 Task: Select Retail. Add to cart, from Party City_x000D_
 for 3553 Washington Street, Alice, Texas 78332, Cell Number 361-396-6470, following items : Foil Fringe Doorway Curtain Red_x000D_
 - 1, Graduation 3-Tier Cupcake Stand Black Gold & Silver_x000D_
 - 2, Uninflated Latex Balloons 12 Pink Pearl (15 ct)_x000D_
 - 1, Congrats Grad Cardstock Cutouts Multicolor (12 ct)_x000D_
 - 3, Crayola Gummies Candy Variety Pack (22 ct)_x000D_
 - 1
Action: Mouse moved to (656, 122)
Screenshot: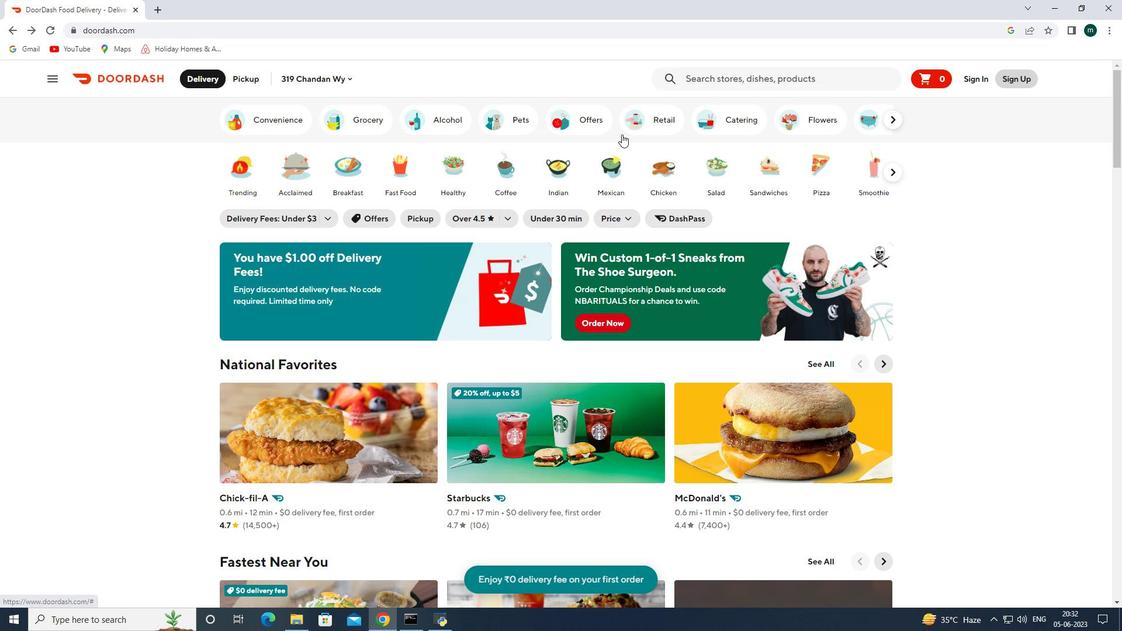 
Action: Mouse pressed left at (656, 122)
Screenshot: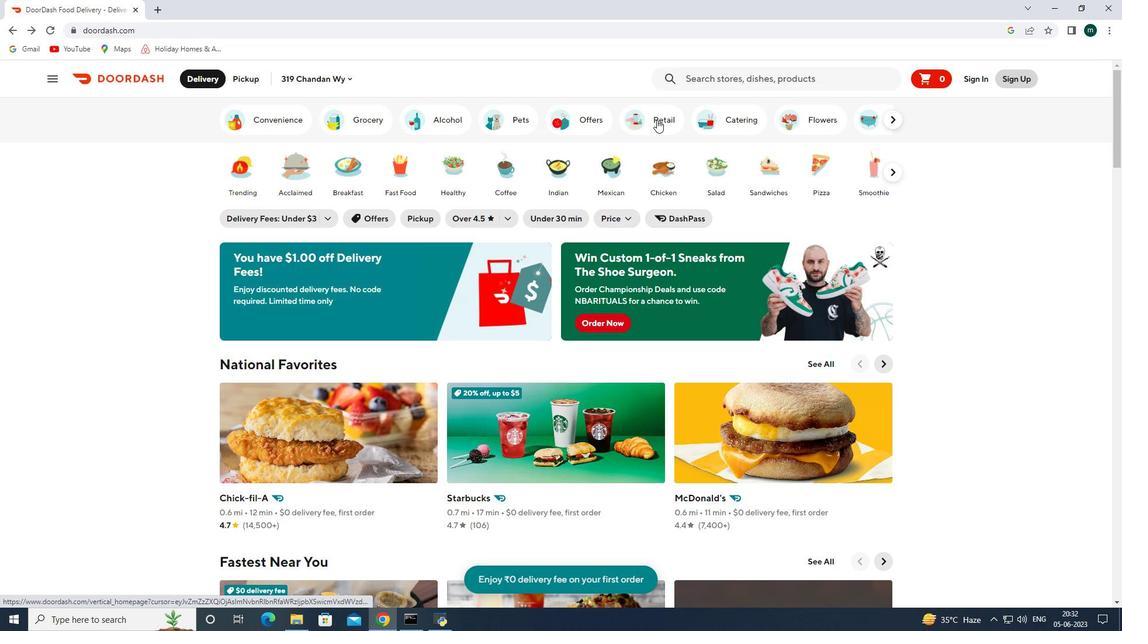 
Action: Mouse moved to (641, 127)
Screenshot: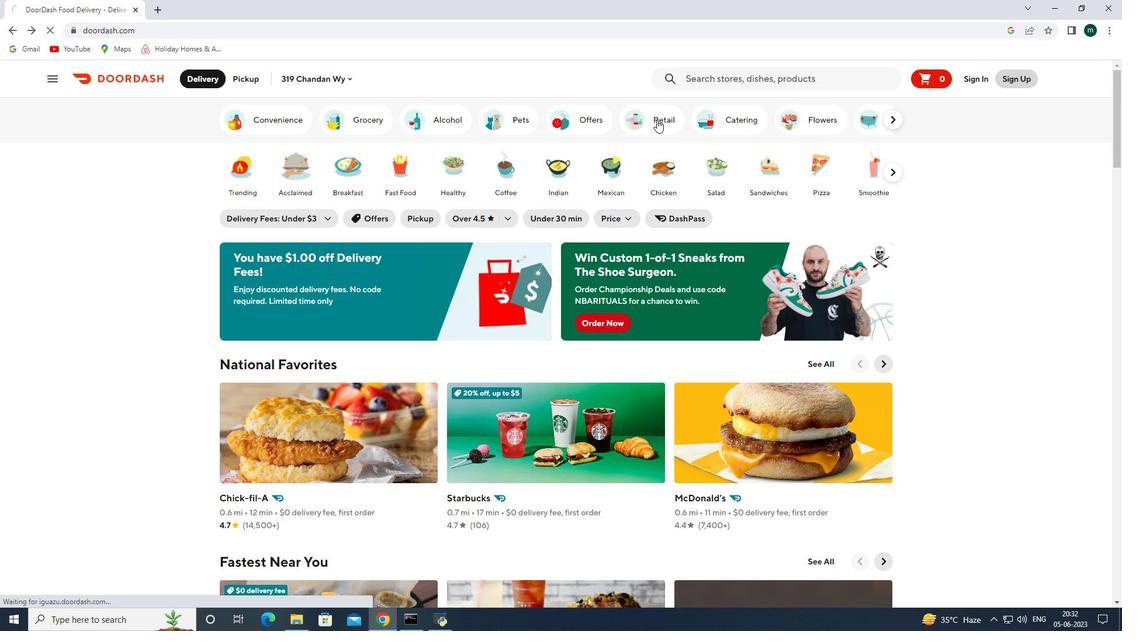
Action: Mouse scrolled (641, 127) with delta (0, 0)
Screenshot: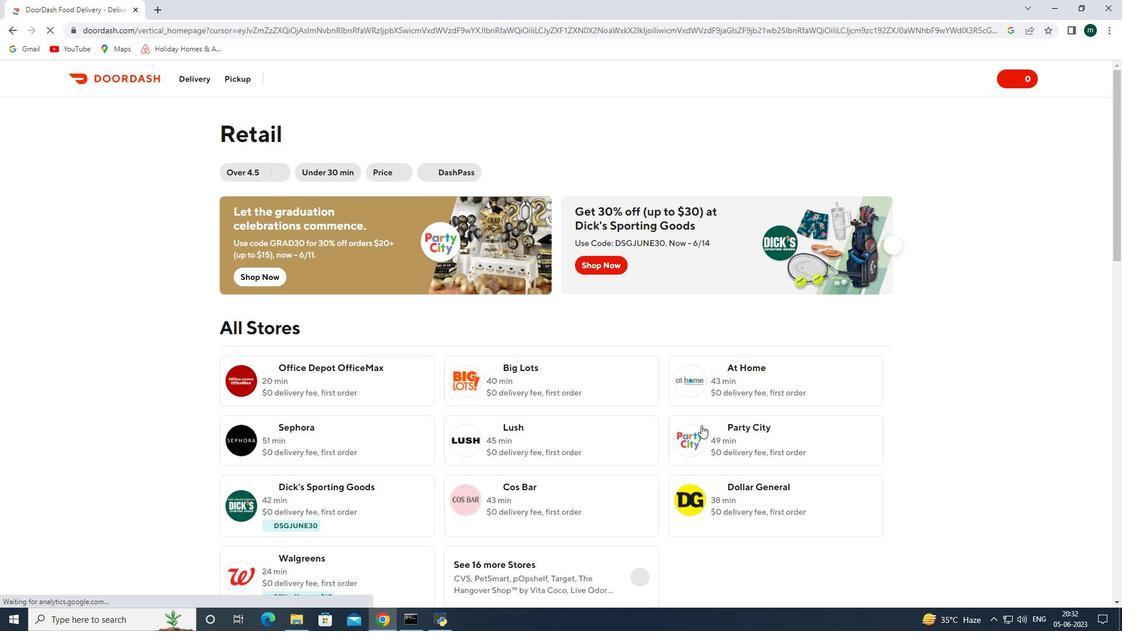 
Action: Mouse moved to (599, 285)
Screenshot: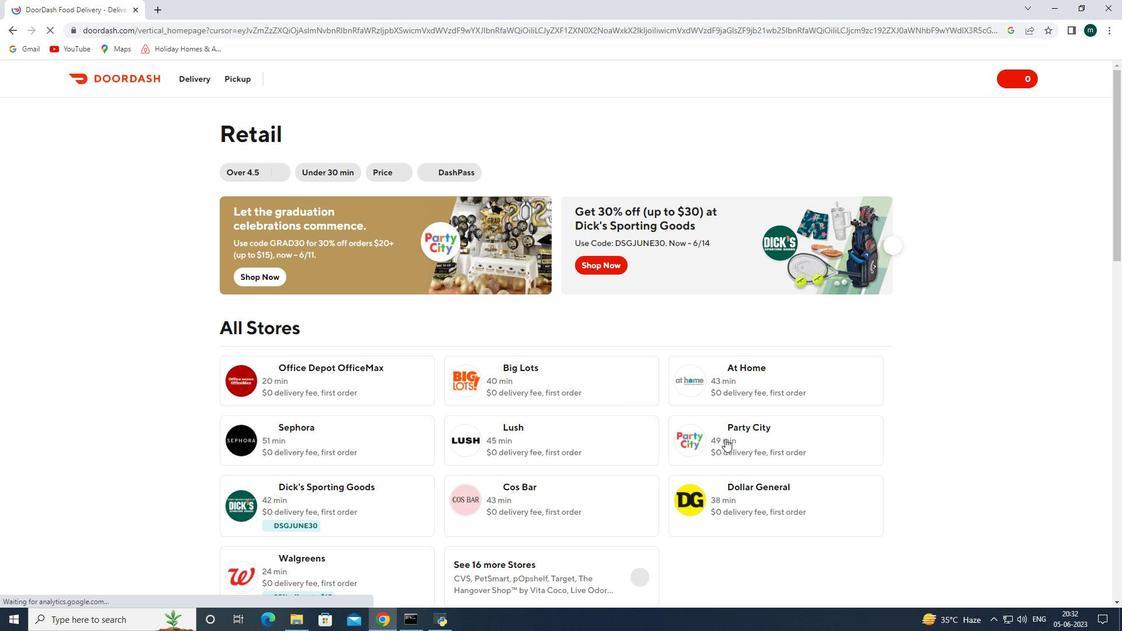 
Action: Mouse scrolled (599, 284) with delta (0, 0)
Screenshot: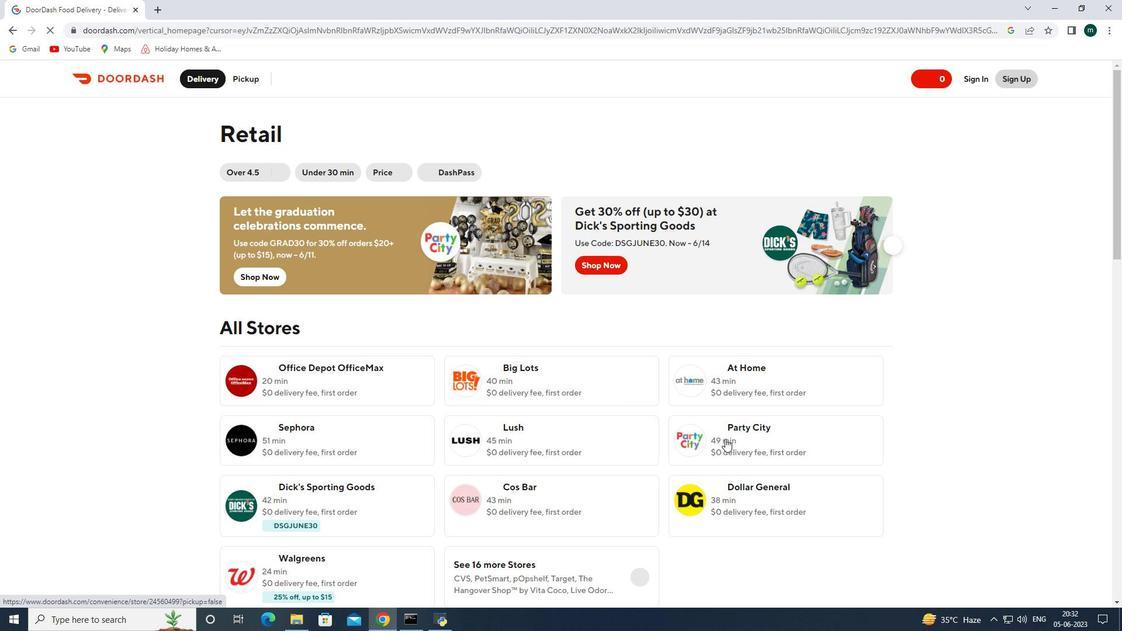 
Action: Mouse moved to (643, 464)
Screenshot: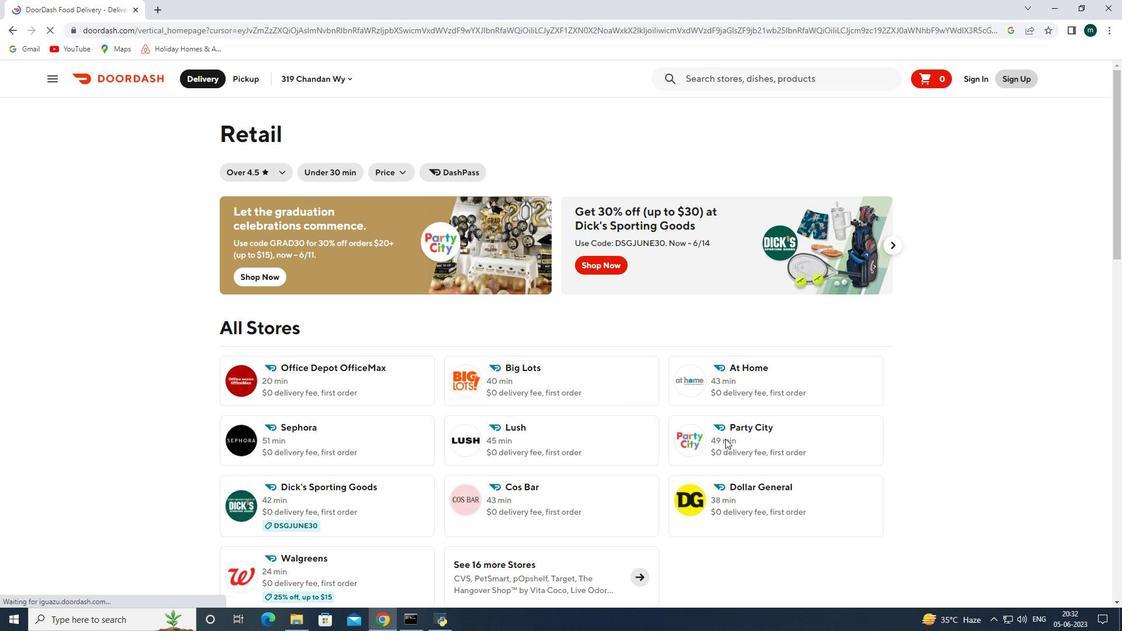 
Action: Mouse pressed left at (643, 464)
Screenshot: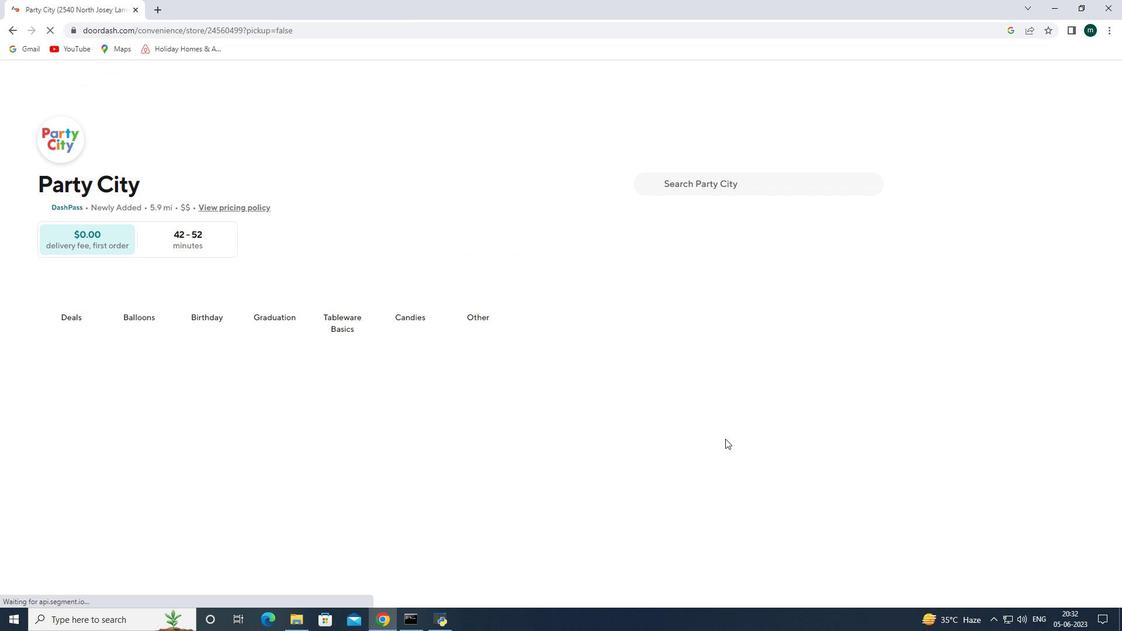 
Action: Mouse moved to (533, 518)
Screenshot: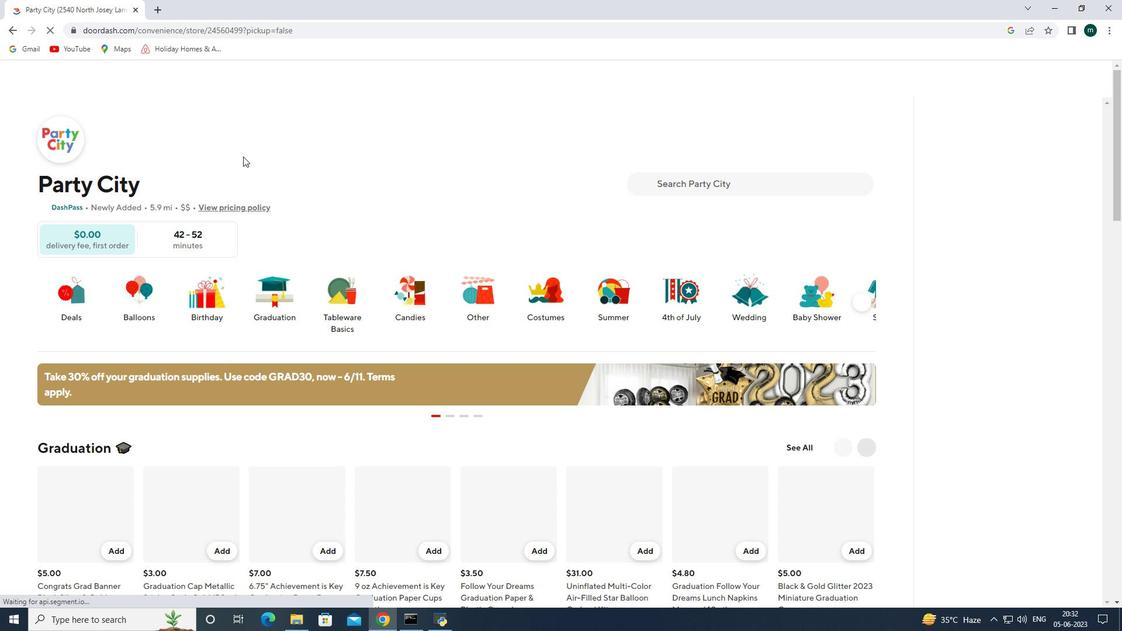 
Action: Mouse pressed left at (533, 518)
Screenshot: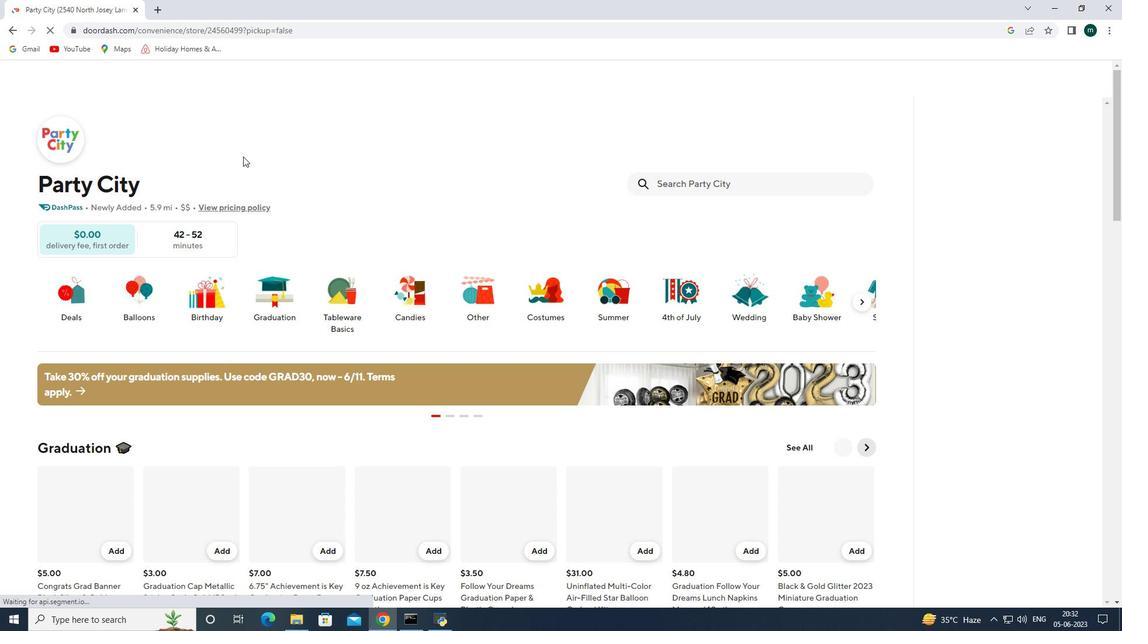 
Action: Mouse moved to (223, 81)
Screenshot: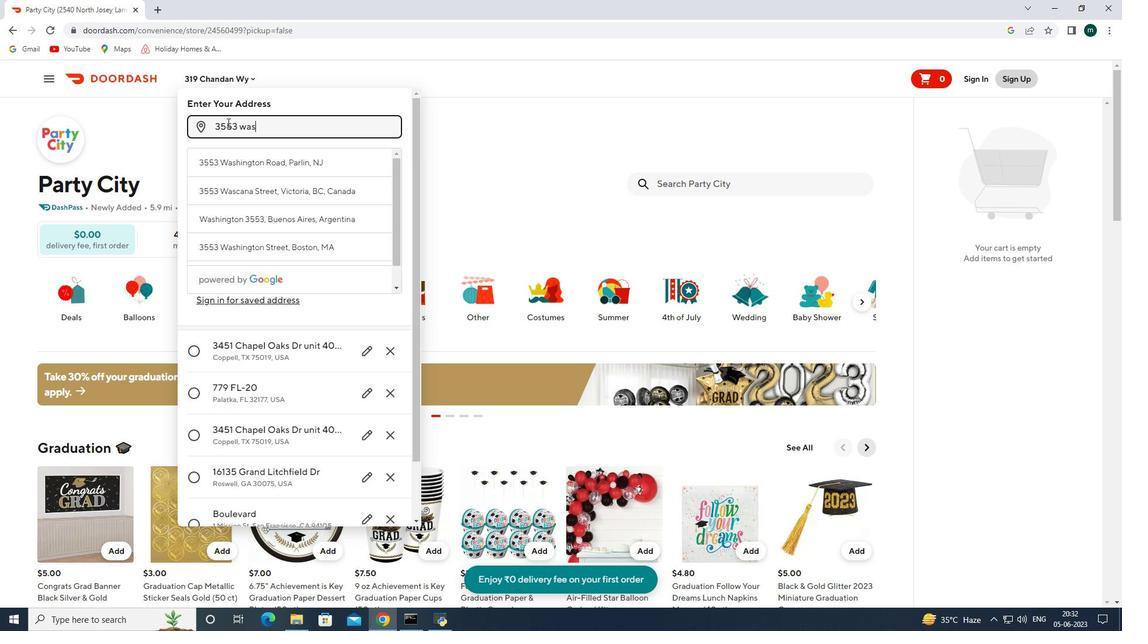 
Action: Mouse pressed left at (223, 81)
Screenshot: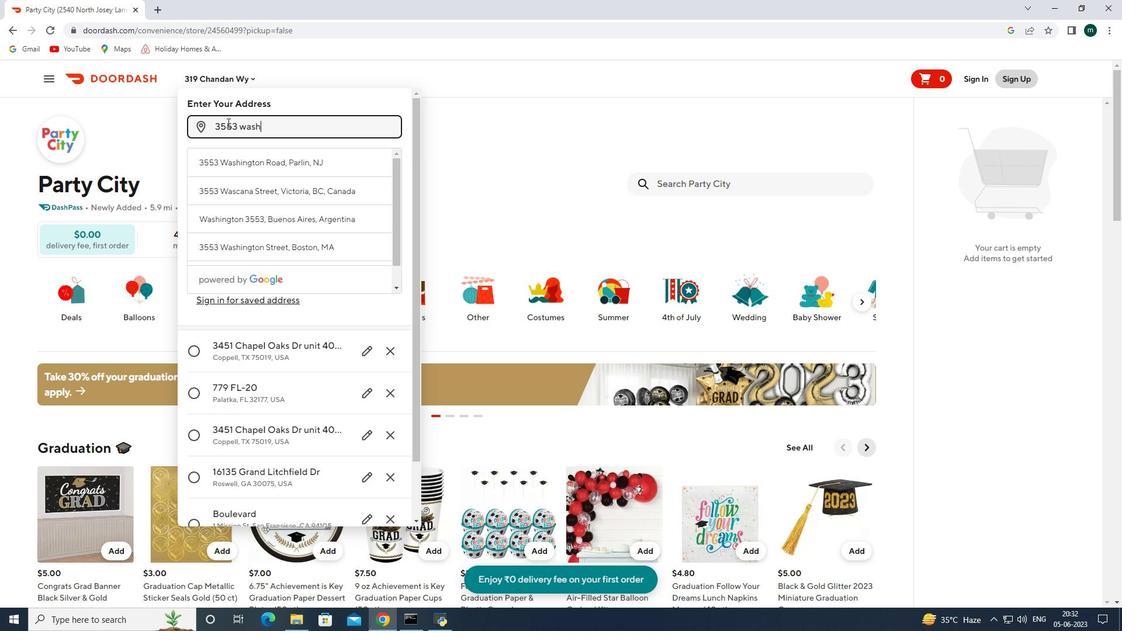 
Action: Mouse moved to (233, 124)
Screenshot: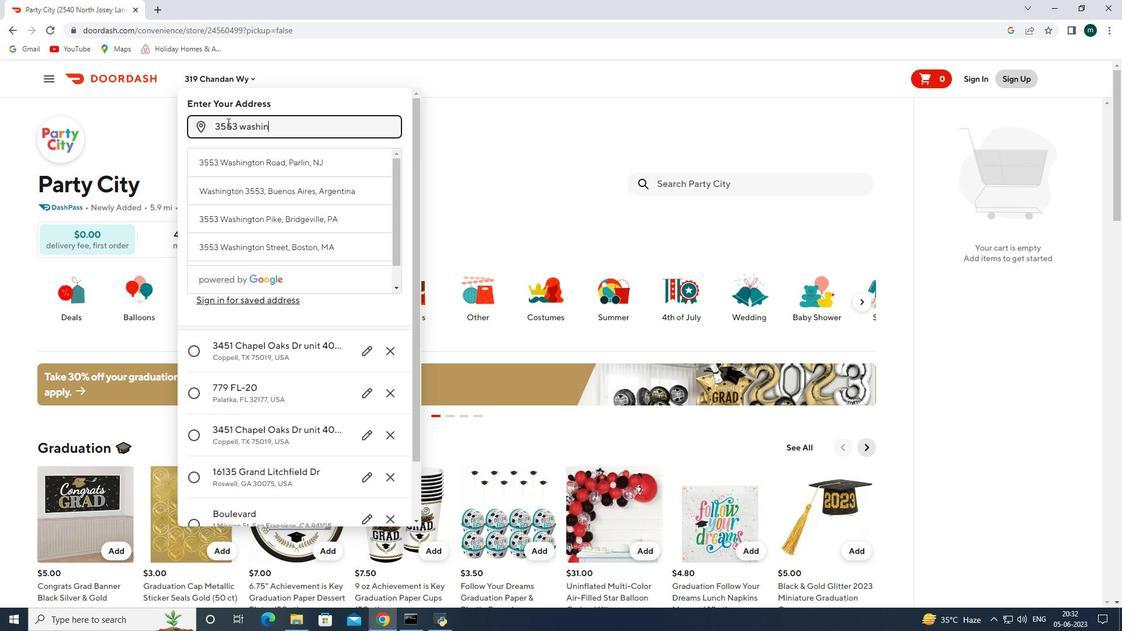 
Action: Mouse pressed left at (233, 124)
Screenshot: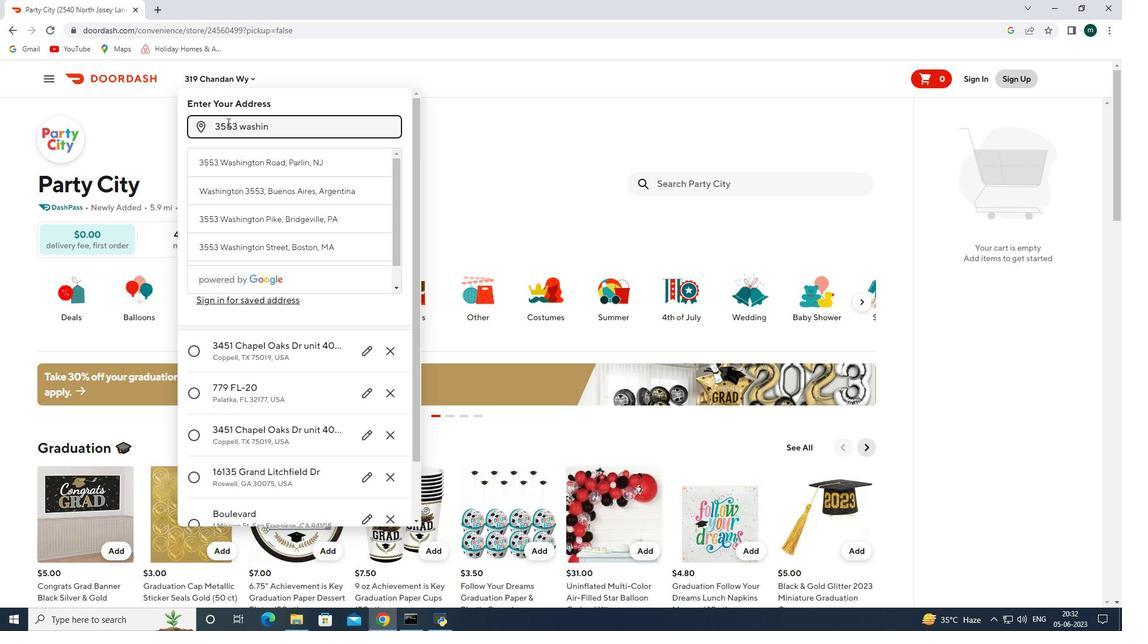 
Action: Key pressed 3553<Key.space>washington<Key.space>street<Key.space>alice<Key.space>texas<Key.space>78332<Key.enter>
Screenshot: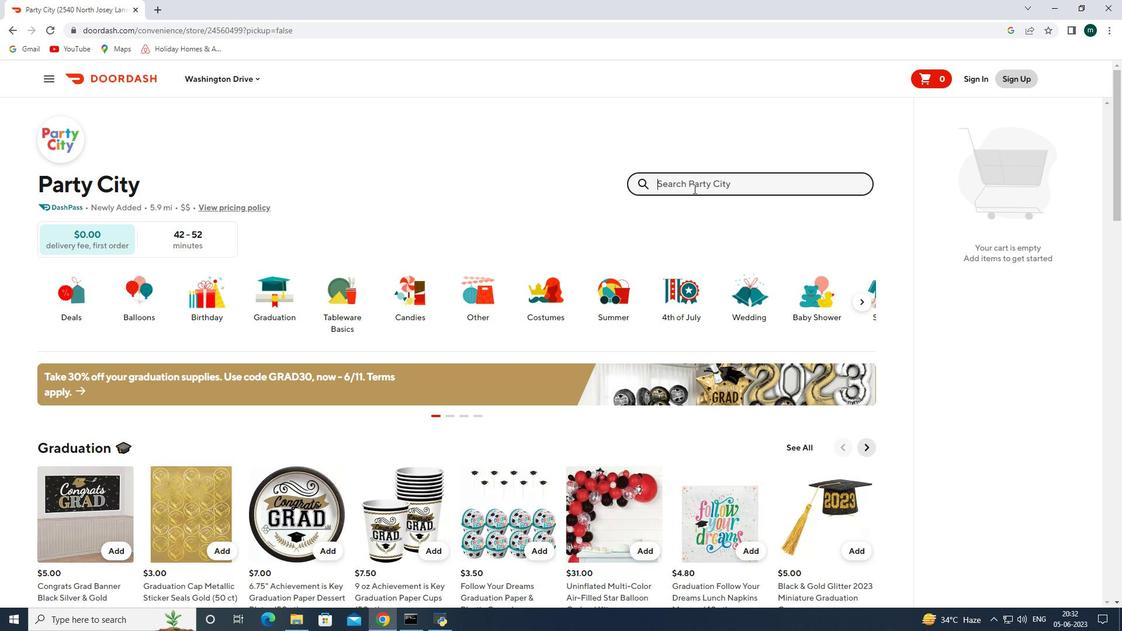 
Action: Mouse moved to (325, 462)
Screenshot: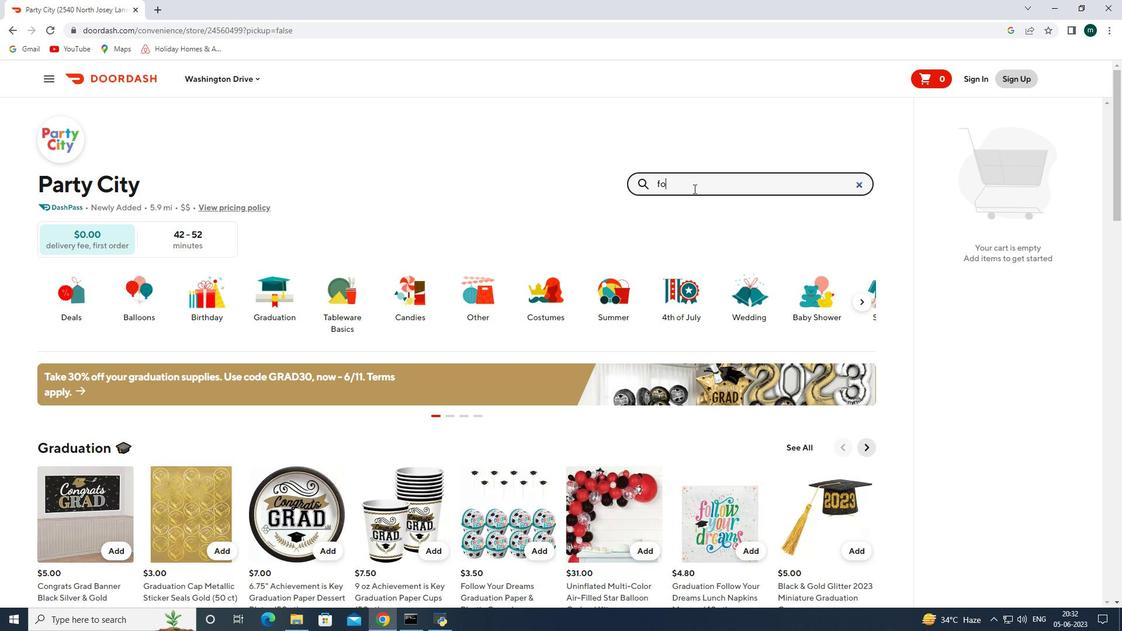 
Action: Mouse scrolled (325, 461) with delta (0, 0)
Screenshot: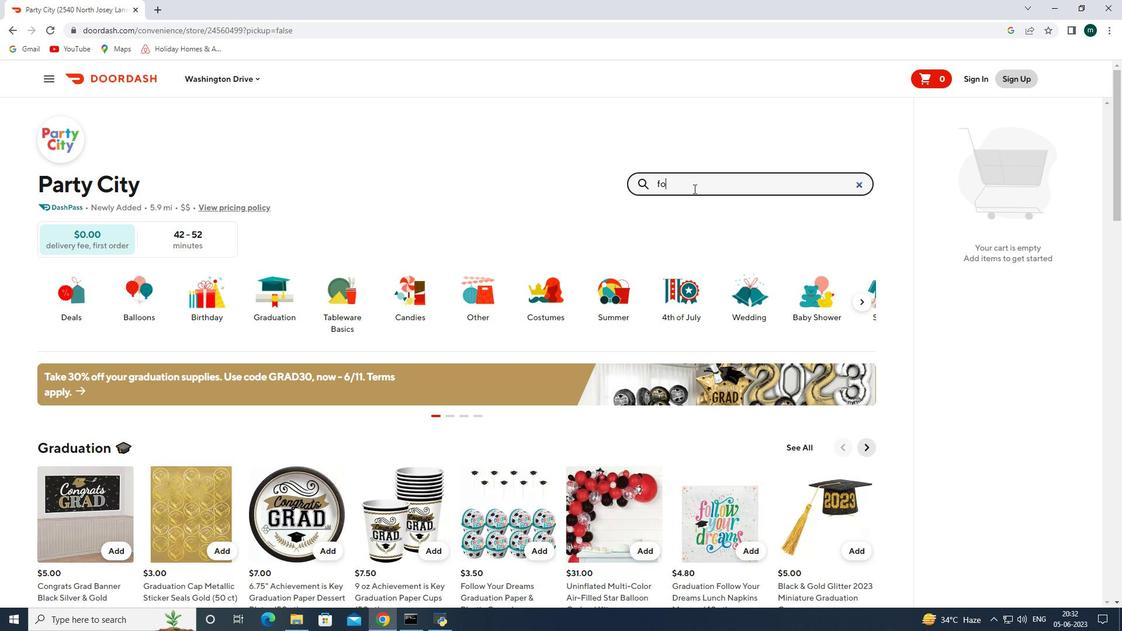 
Action: Mouse scrolled (325, 461) with delta (0, 0)
Screenshot: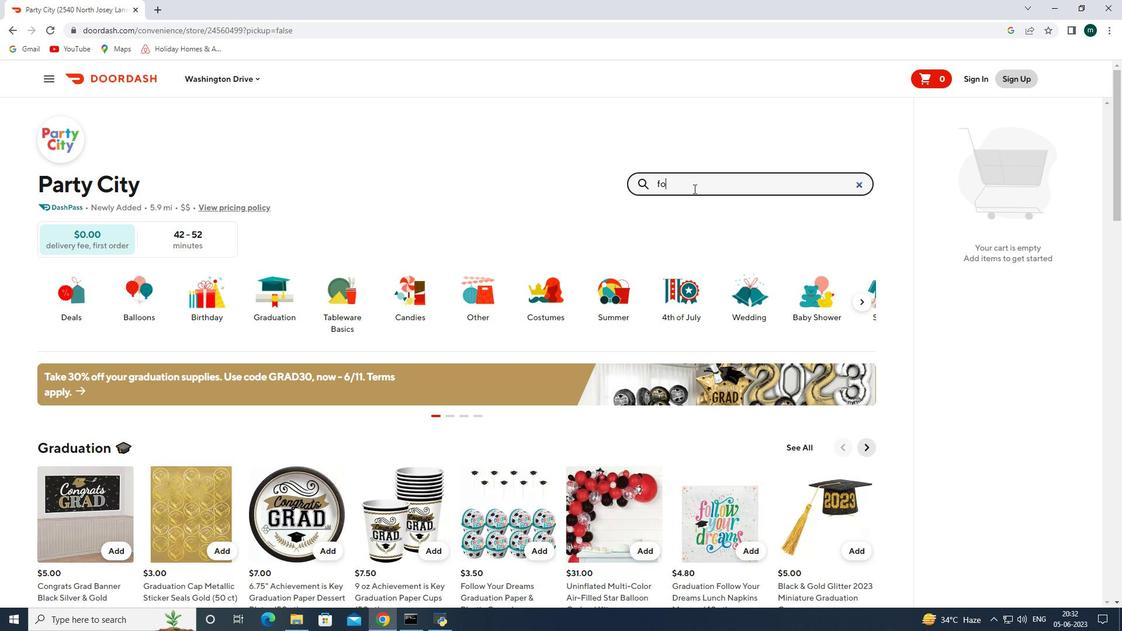 
Action: Mouse moved to (337, 495)
Screenshot: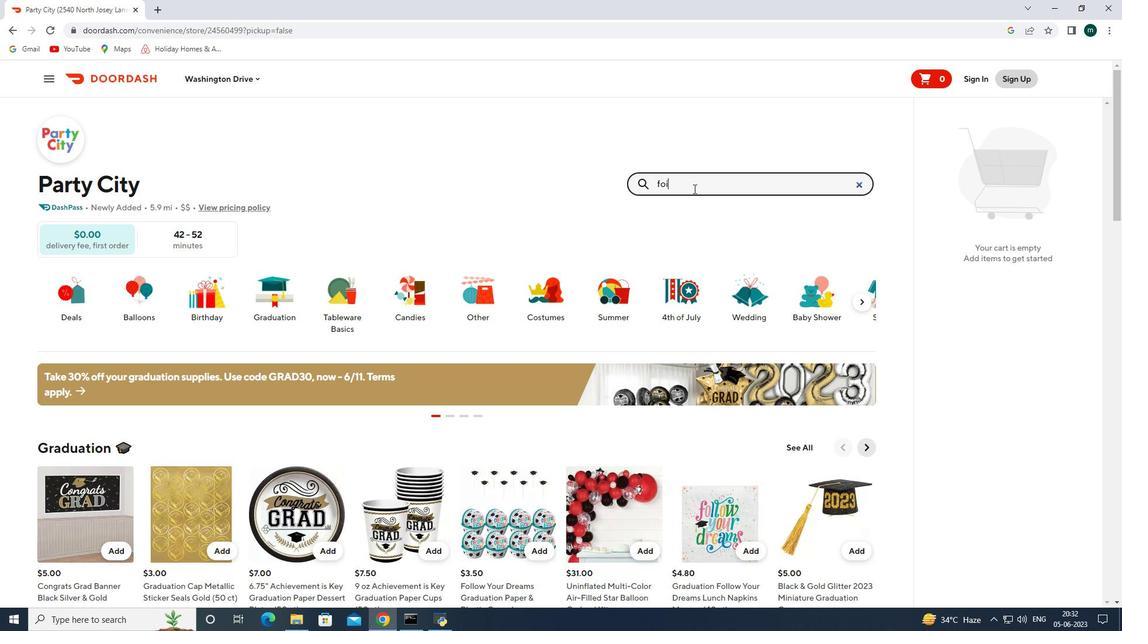 
Action: Mouse pressed left at (337, 495)
Screenshot: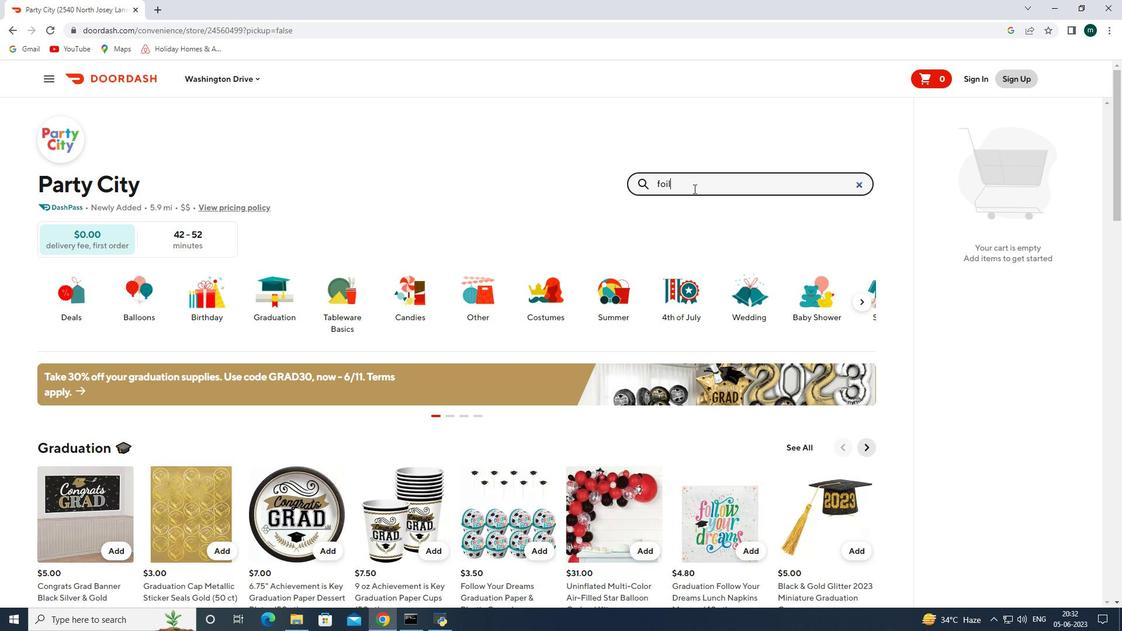 
Action: Mouse moved to (674, 183)
Screenshot: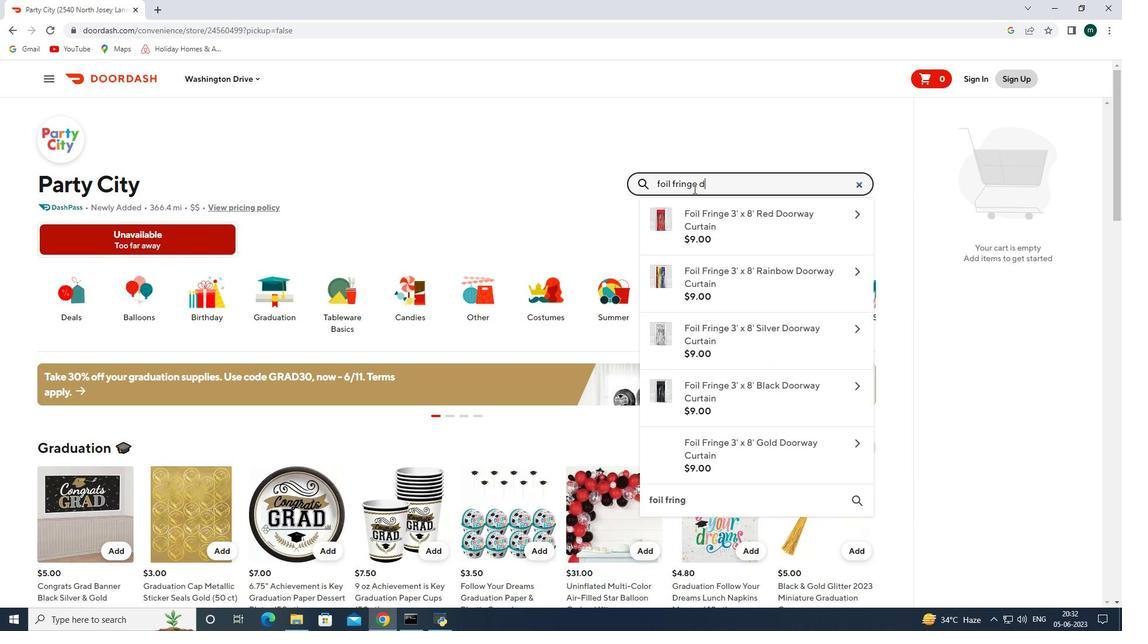 
Action: Mouse pressed left at (674, 183)
Screenshot: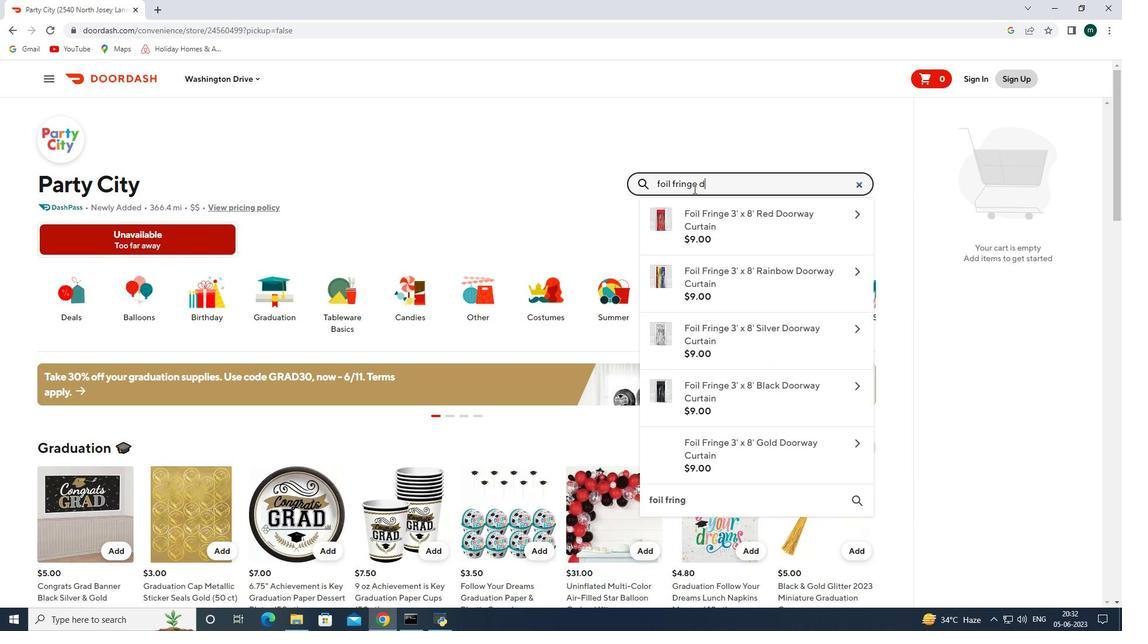 
Action: Key pressed doorway<Key.space><Key.backspace><Key.backspace><Key.backspace><Key.backspace><Key.backspace><Key.backspace><Key.backspace><Key.backspace>foil<Key.space>fringe<Key.space>doorway<Key.space>curtain<Key.space>red<Key.space><Key.enter>
Screenshot: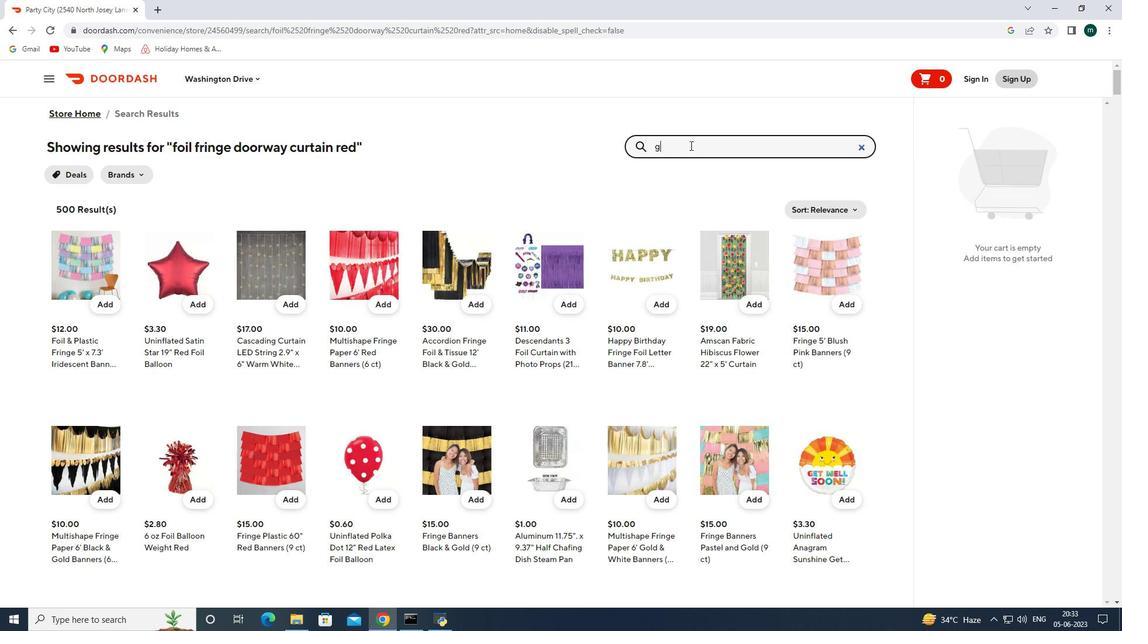 
Action: Mouse moved to (673, 147)
Screenshot: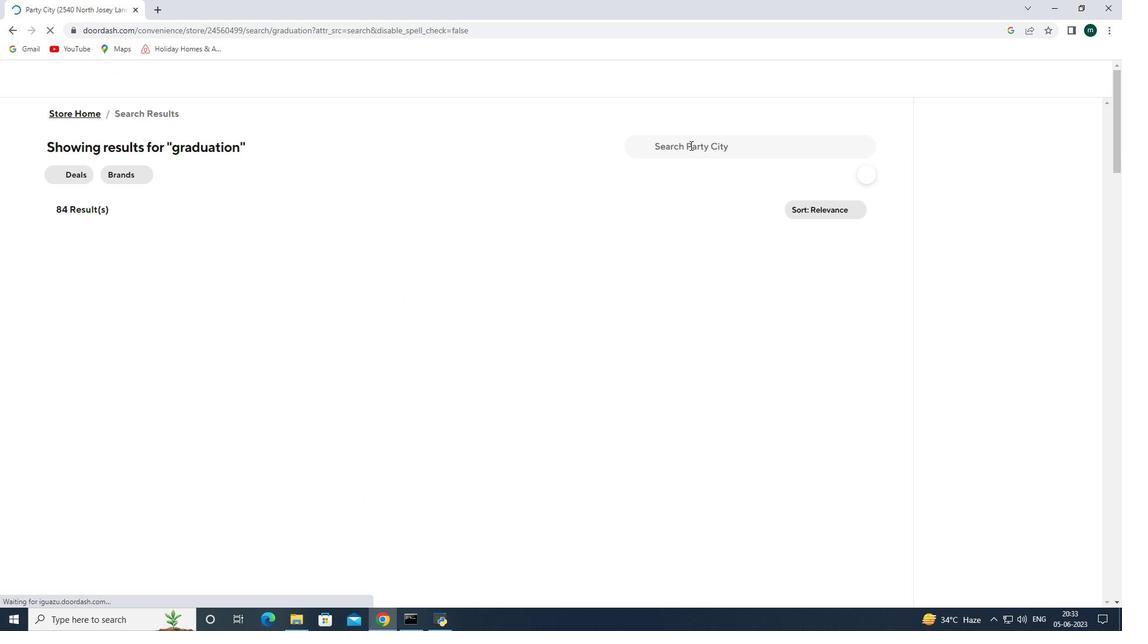 
Action: Mouse pressed left at (673, 147)
Screenshot: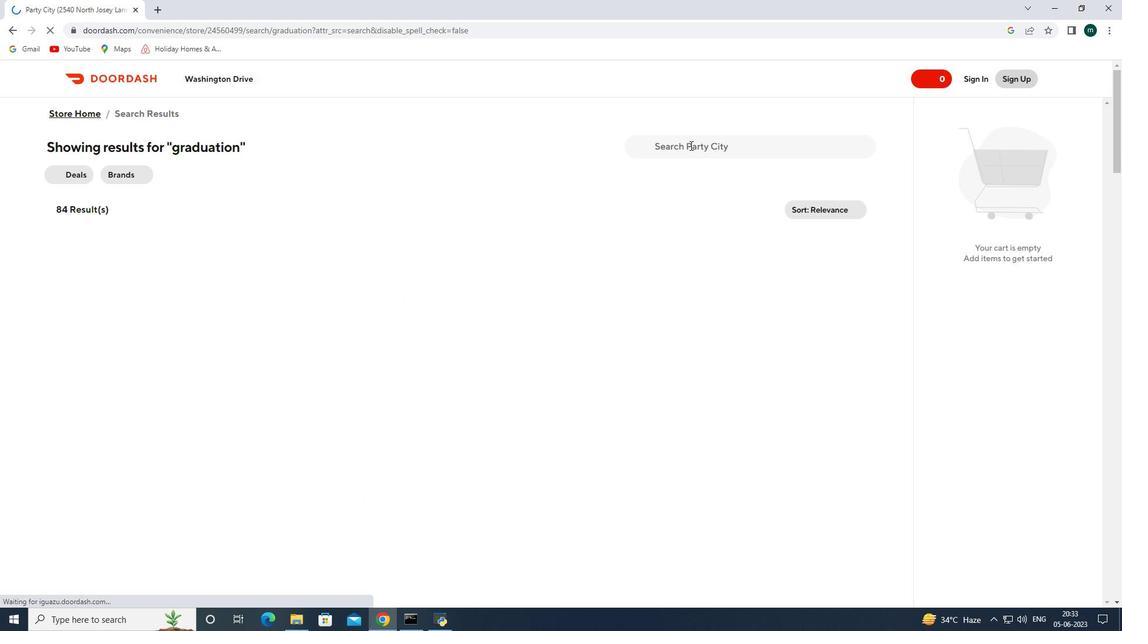 
Action: Key pressed graduaion<Key.enter>
Screenshot: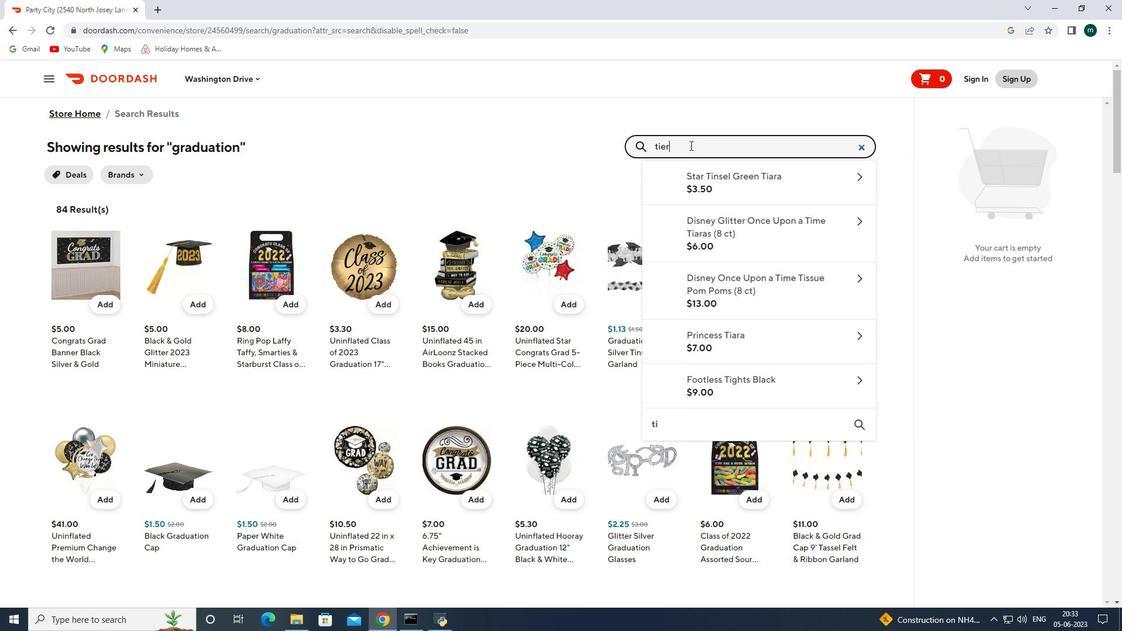 
Action: Mouse pressed left at (673, 147)
Screenshot: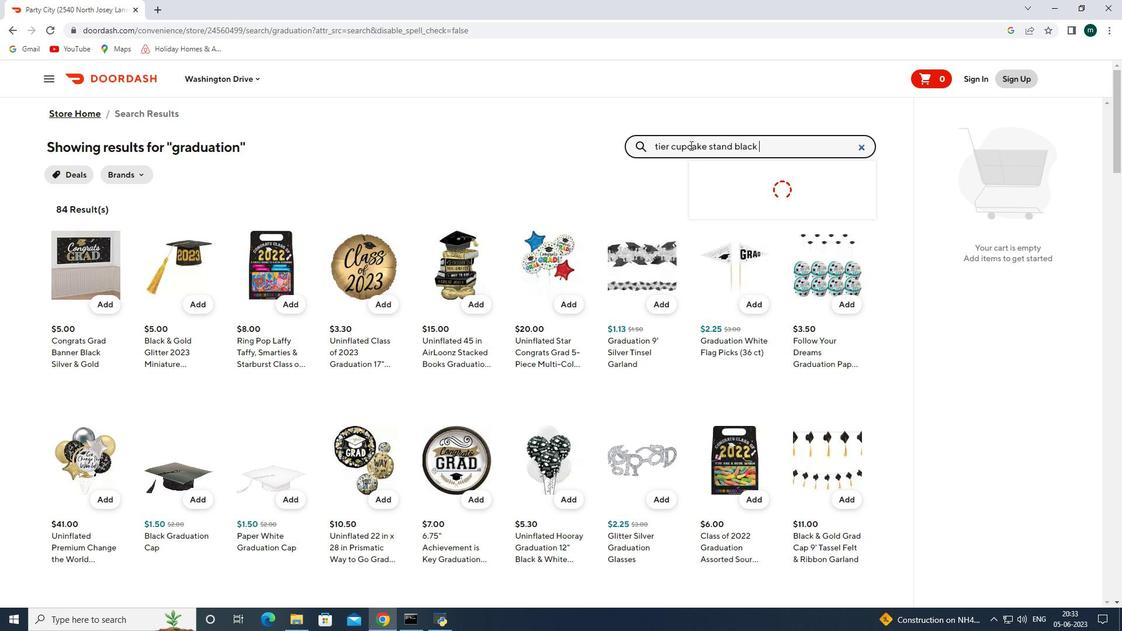 
Action: Key pressed tier<Key.space>cupcake<Key.space>stnd<Key.space>black<Key.space>gd<Key.space>and<Key.space>sliver<Key.enter>
Screenshot: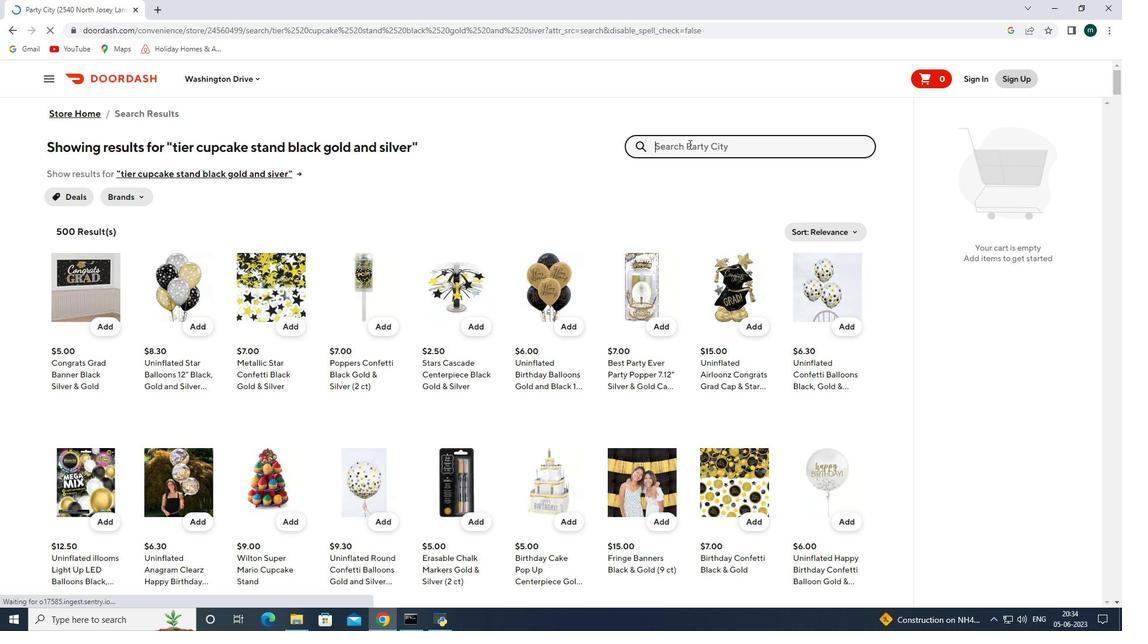 
Action: Mouse moved to (636, 119)
Screenshot: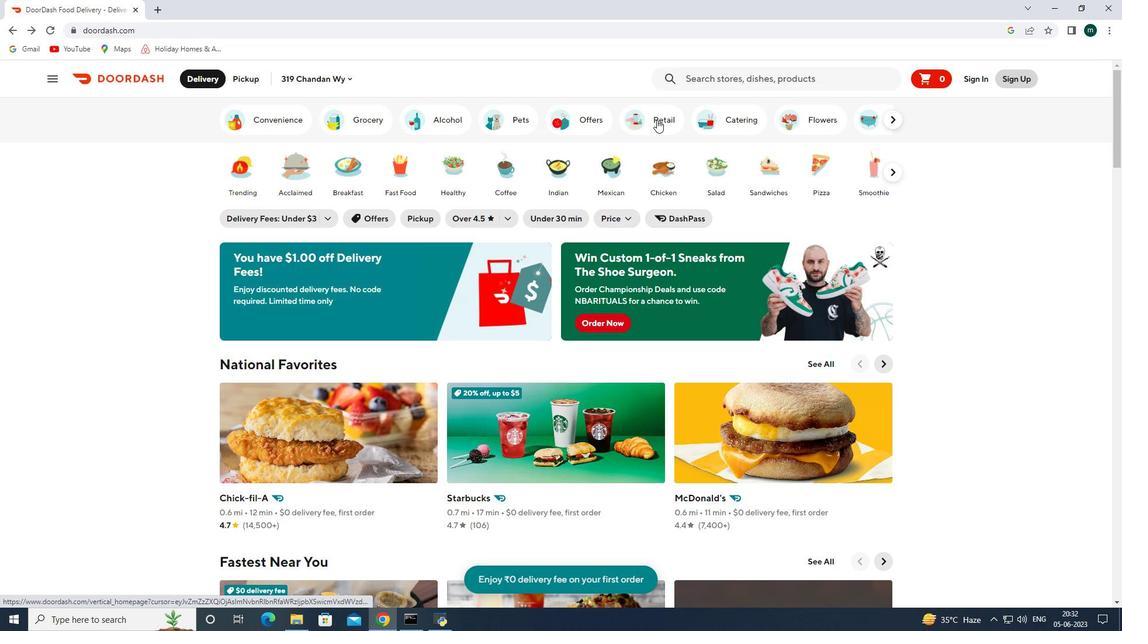 
Action: Mouse pressed left at (636, 119)
Screenshot: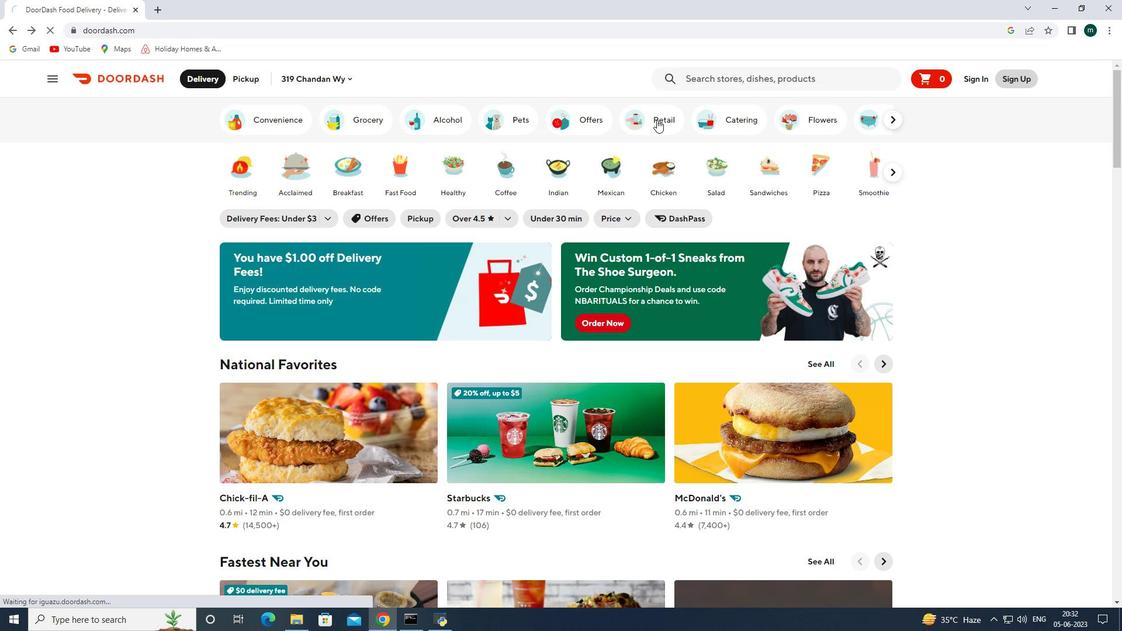 
Action: Mouse moved to (656, 119)
Screenshot: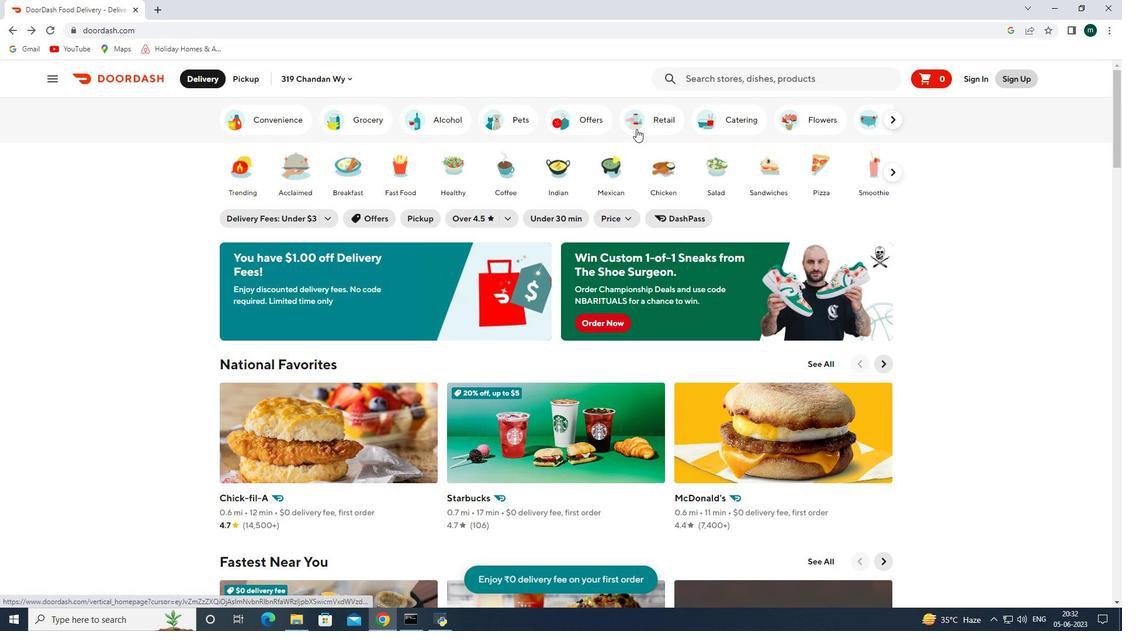 
Action: Mouse pressed left at (656, 119)
Screenshot: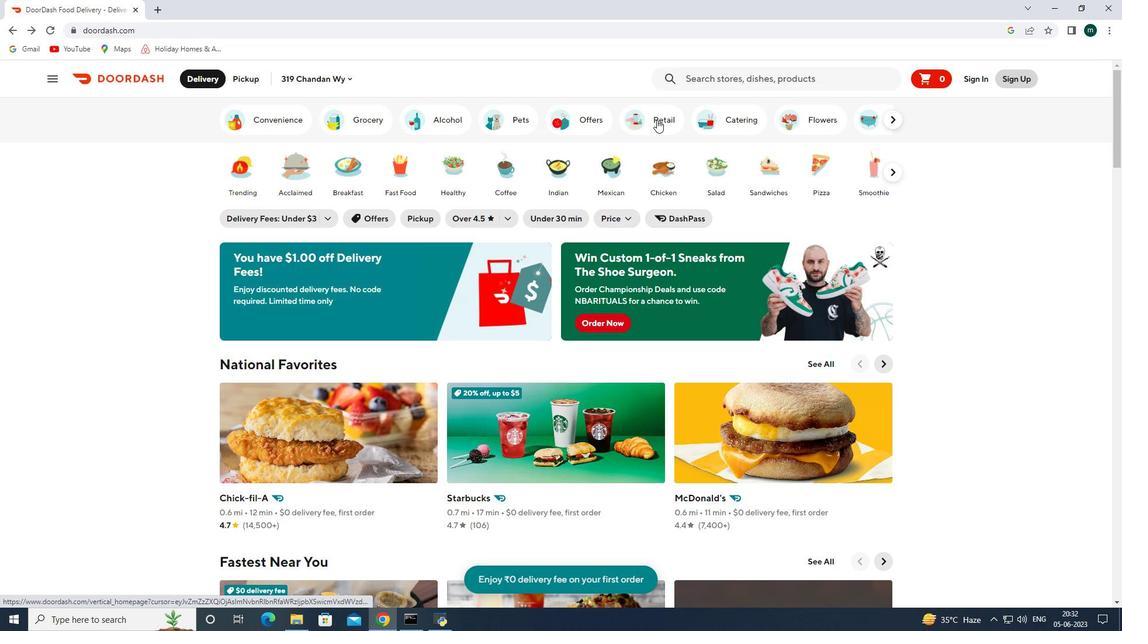 
Action: Mouse moved to (725, 438)
Screenshot: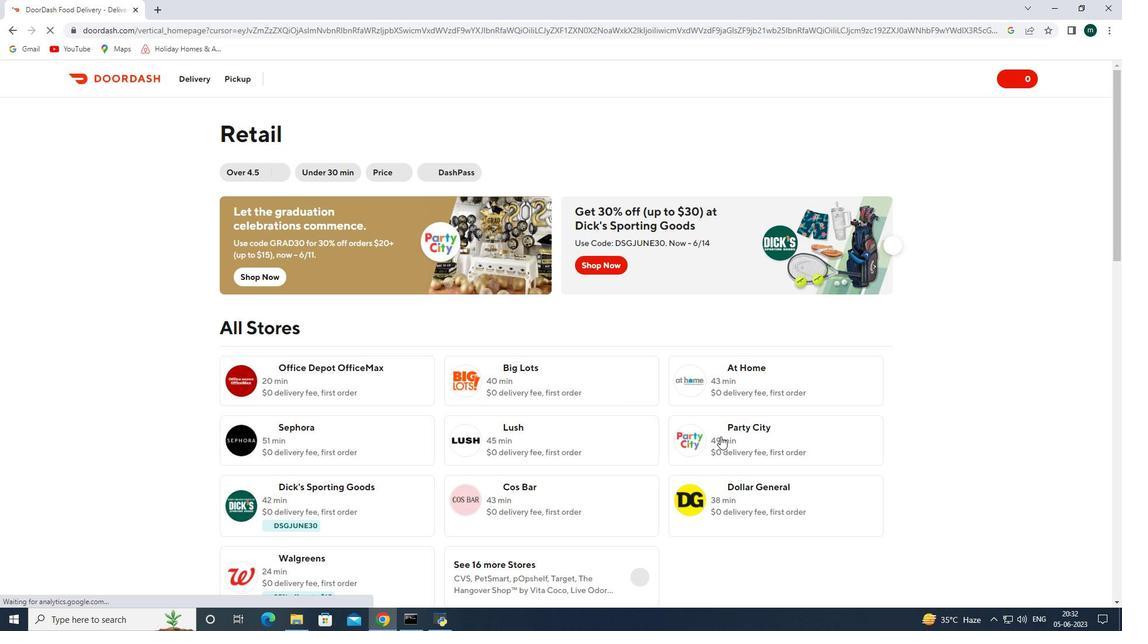 
Action: Mouse pressed left at (725, 438)
Screenshot: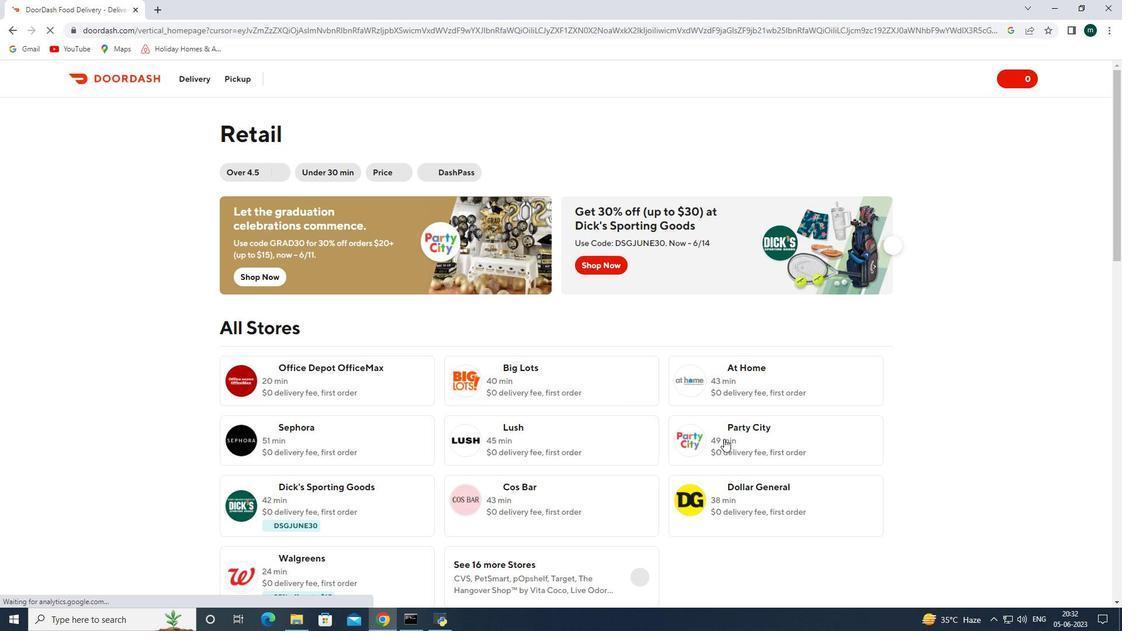 
Action: Mouse moved to (206, 81)
Screenshot: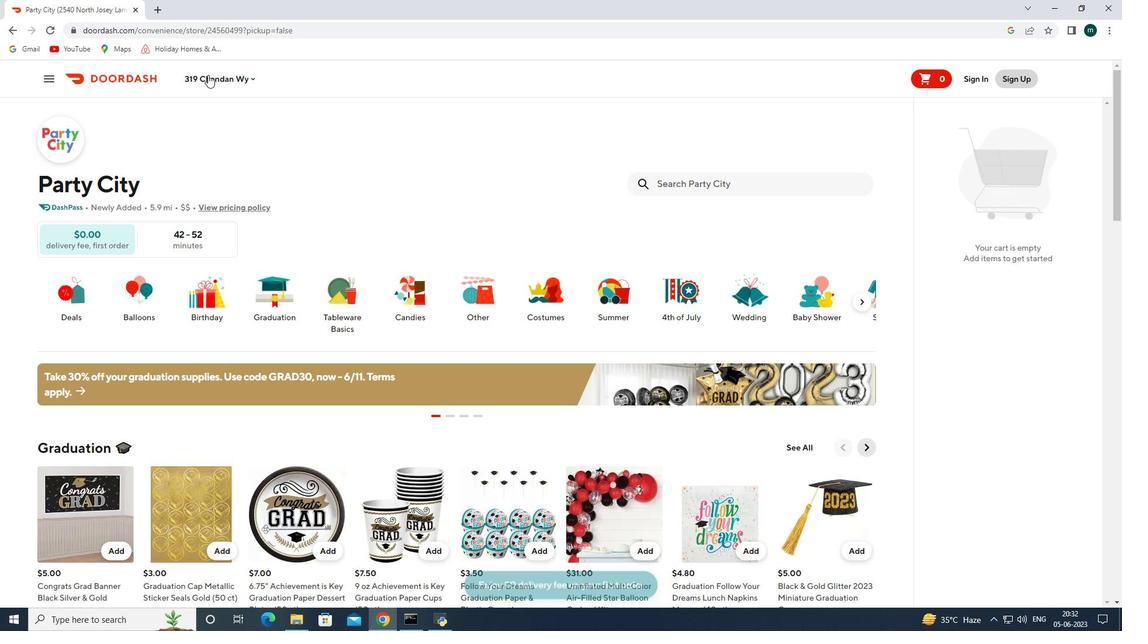 
Action: Mouse pressed left at (206, 81)
Screenshot: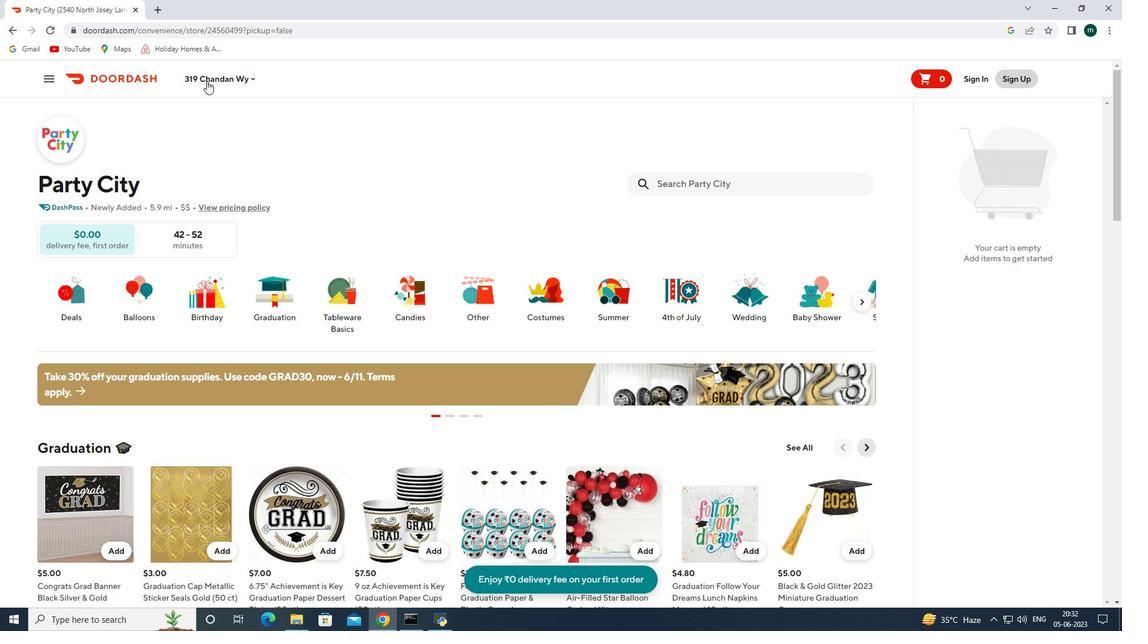 
Action: Mouse moved to (225, 119)
Screenshot: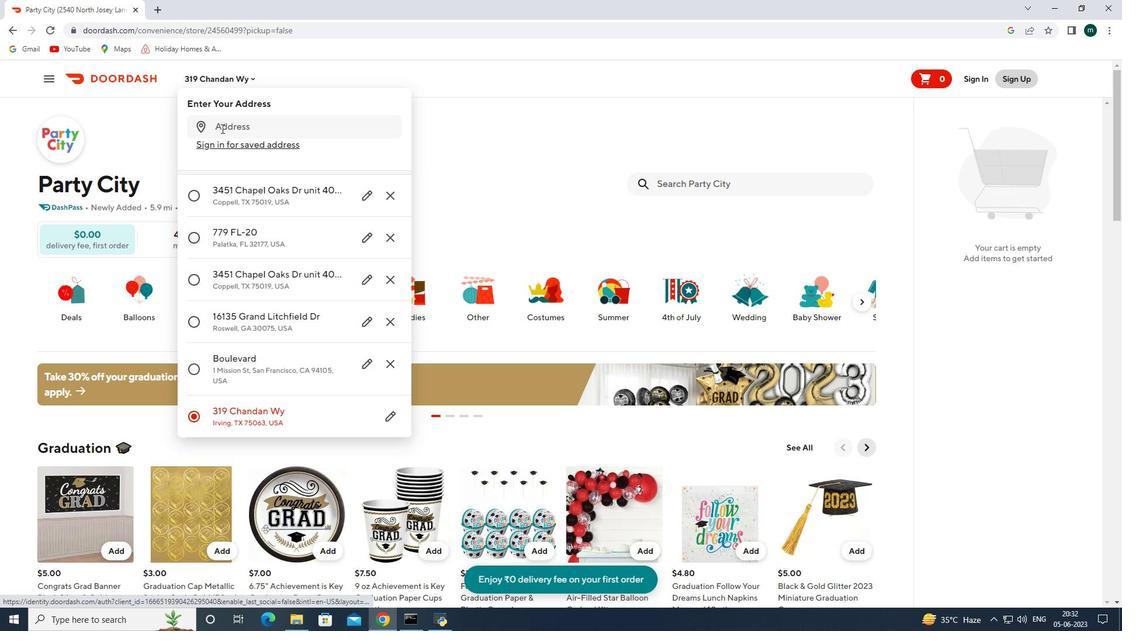 
Action: Mouse pressed left at (225, 119)
Screenshot: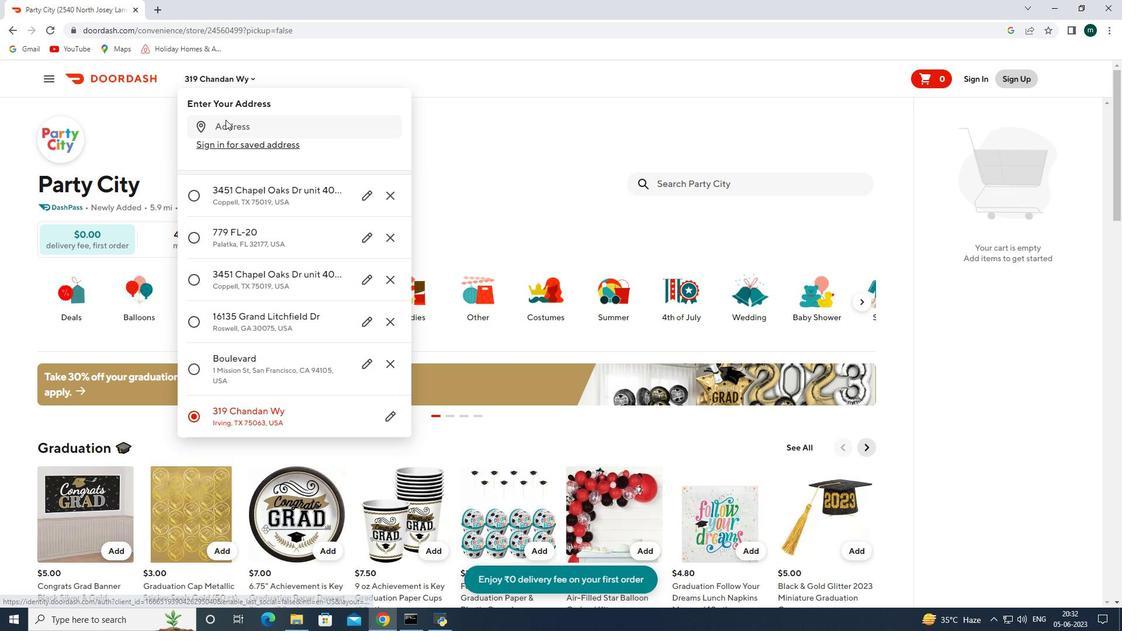 
Action: Mouse moved to (227, 122)
Screenshot: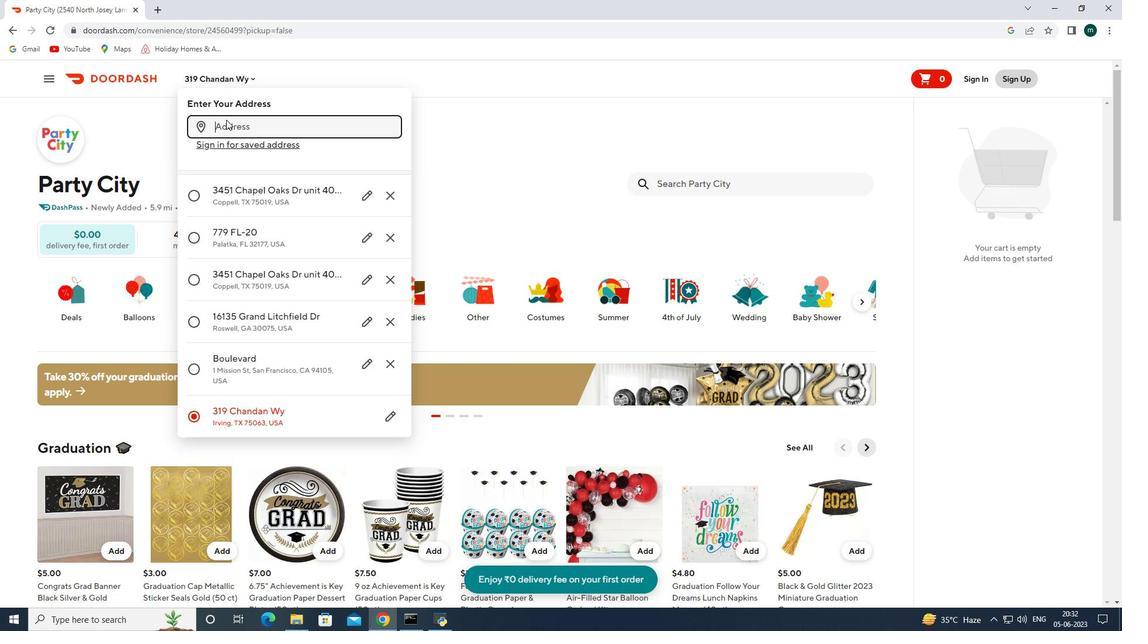 
Action: Key pressed 3553<Key.space>washington<Key.space>street<Key.space>alice<Key.space>texas<Key.space>78332<Key.enter>
Screenshot: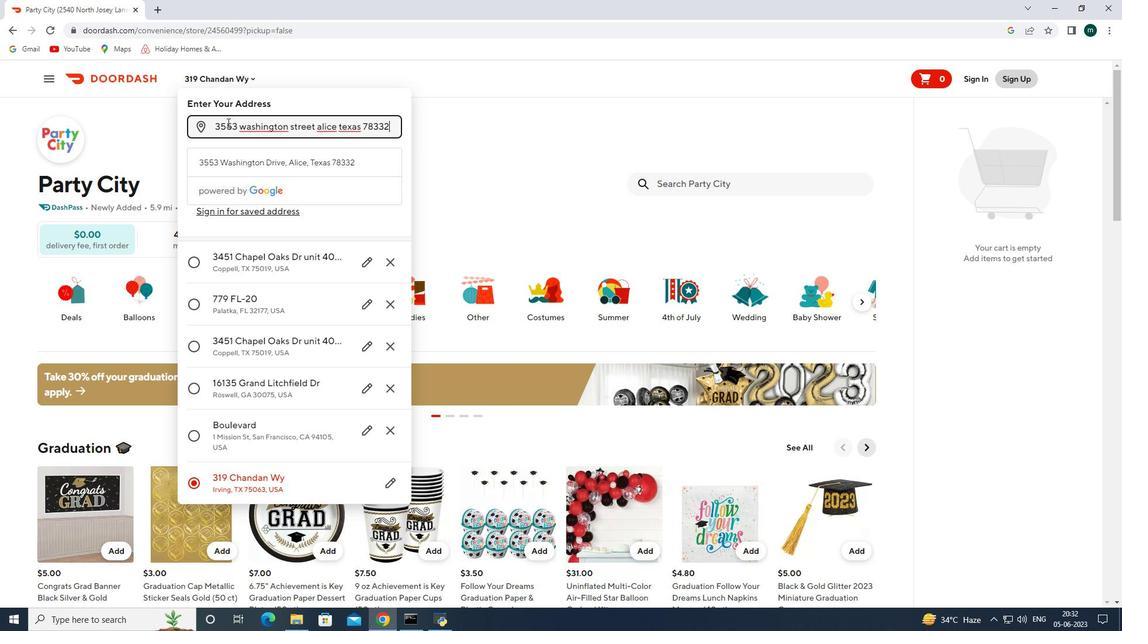 
Action: Mouse moved to (357, 433)
Screenshot: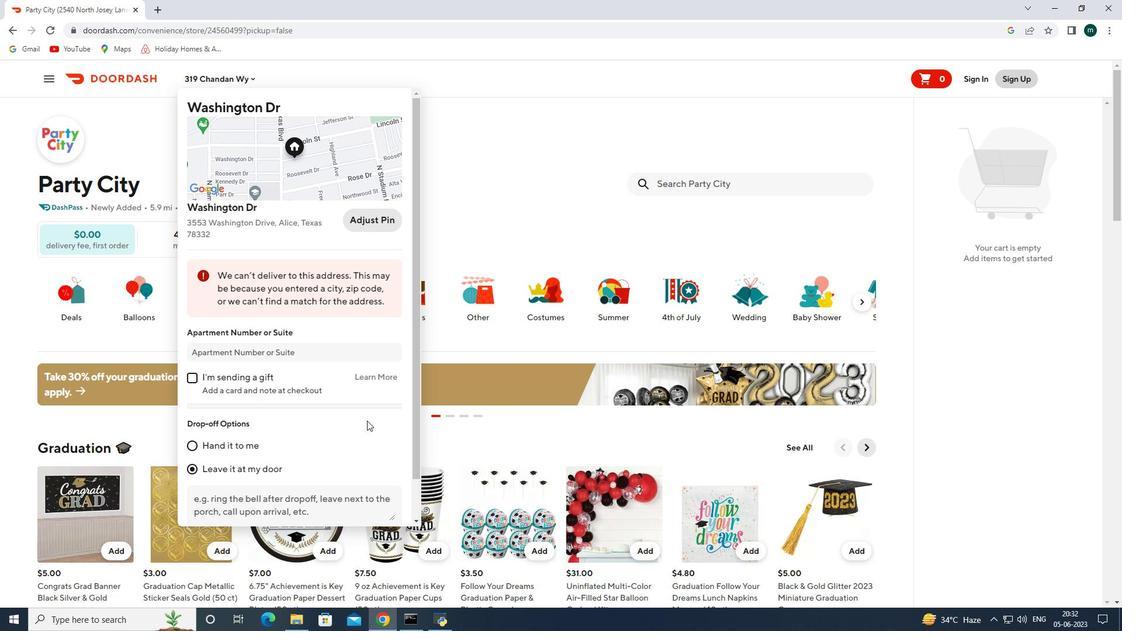 
Action: Mouse scrolled (357, 433) with delta (0, 0)
Screenshot: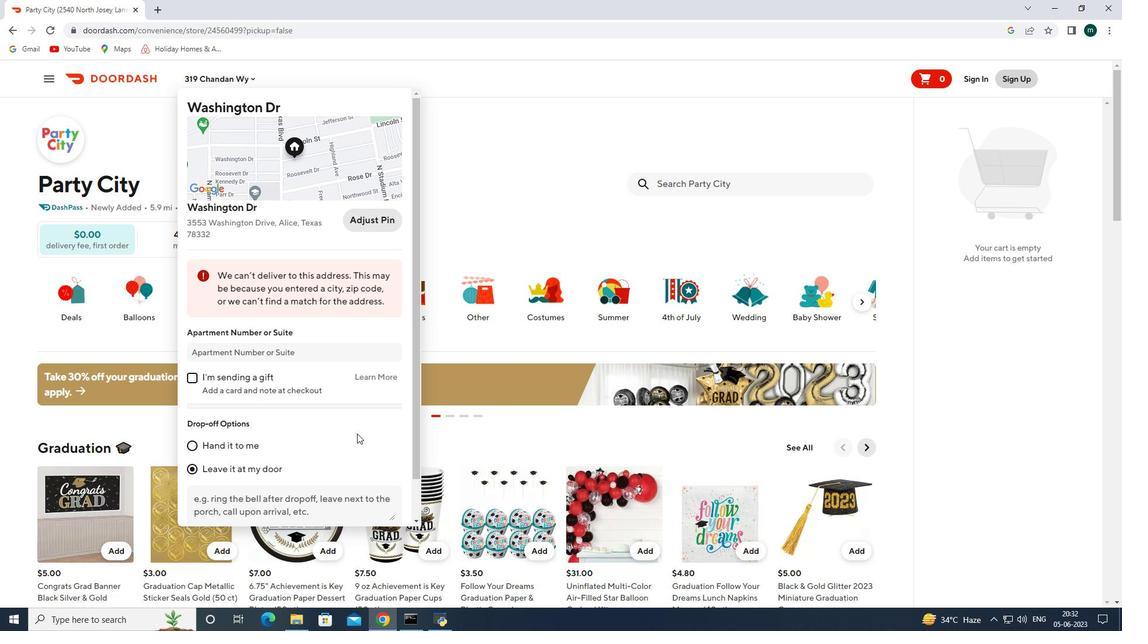
Action: Mouse scrolled (357, 433) with delta (0, 0)
Screenshot: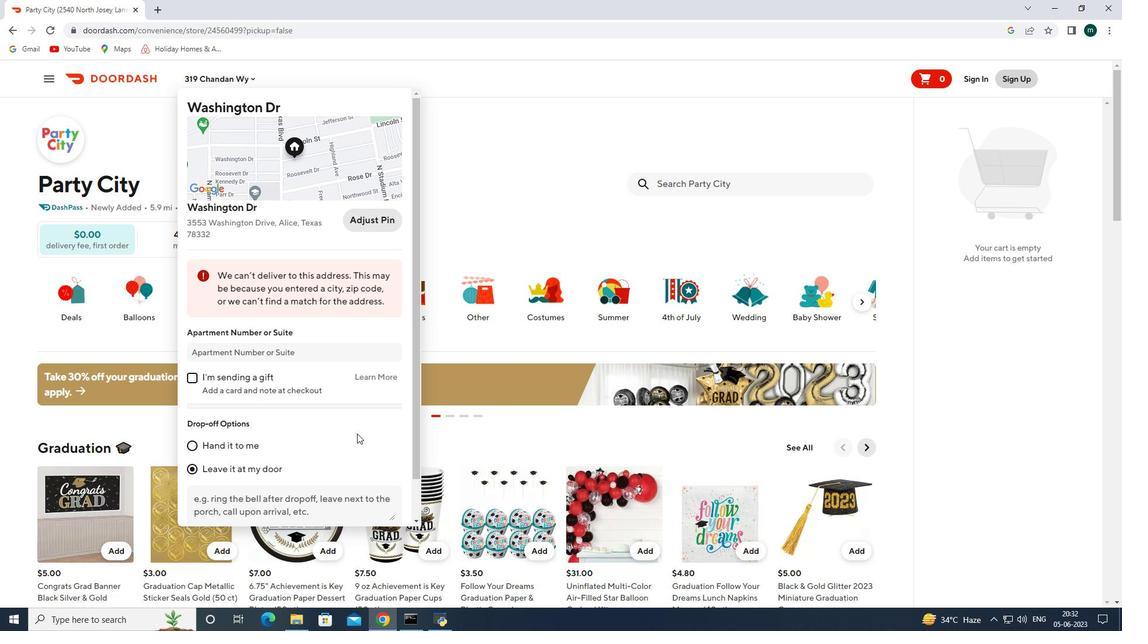 
Action: Mouse scrolled (357, 433) with delta (0, 0)
Screenshot: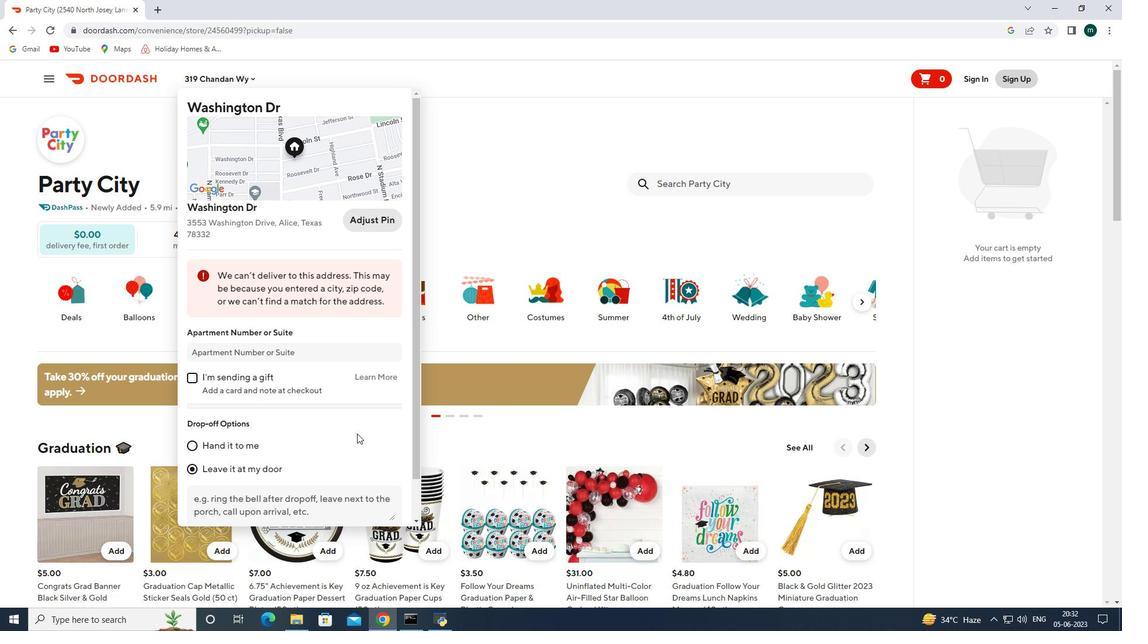
Action: Mouse moved to (360, 498)
Screenshot: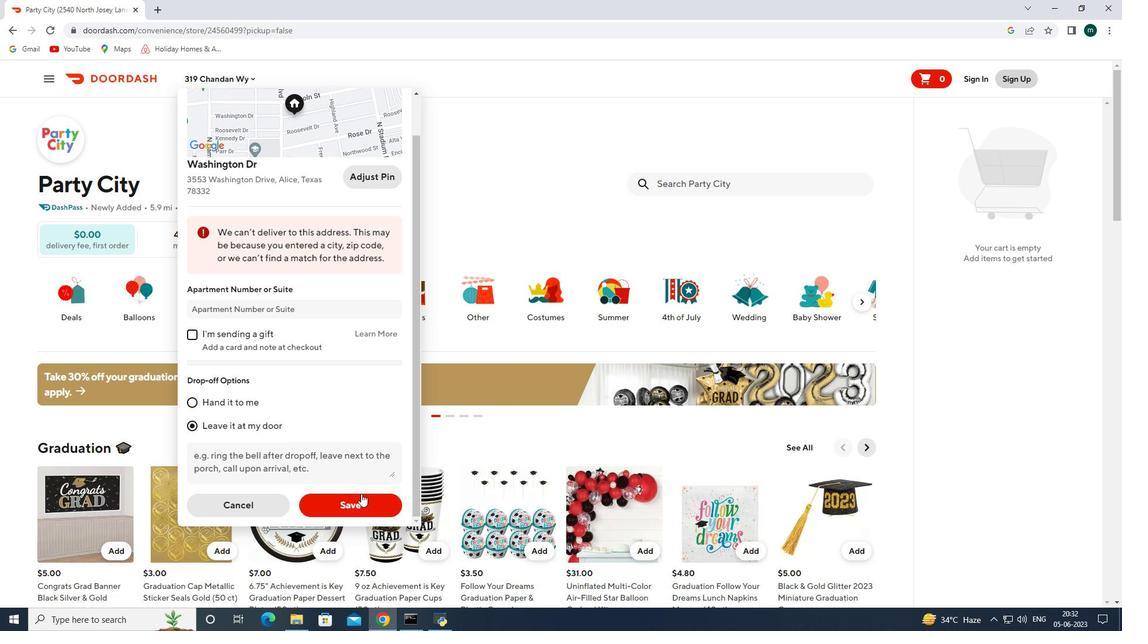 
Action: Mouse pressed left at (360, 498)
Screenshot: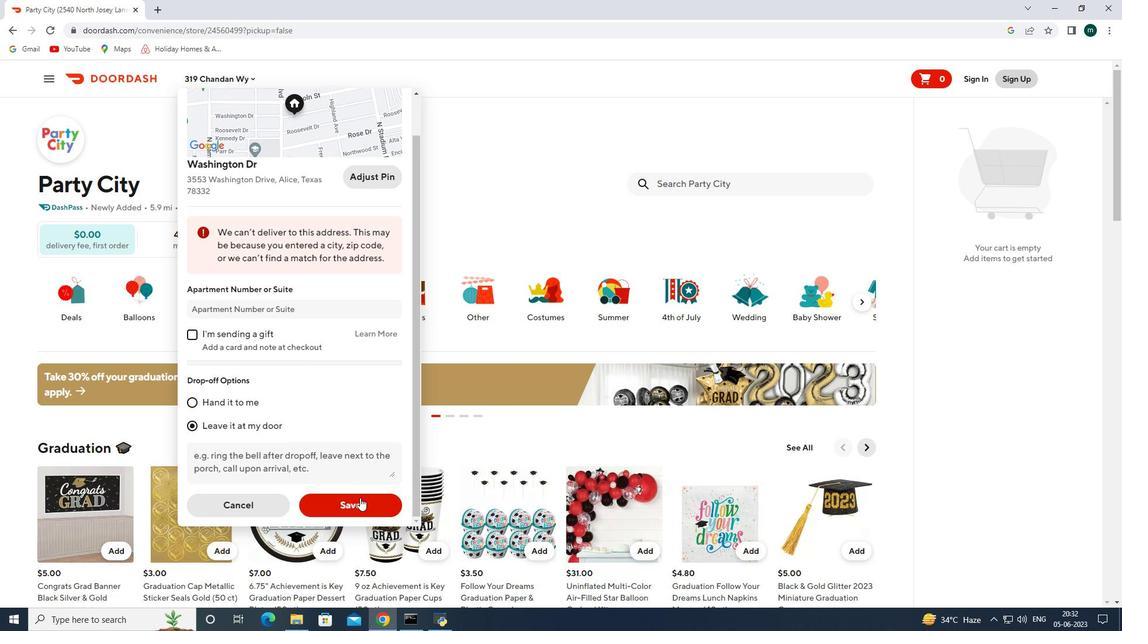 
Action: Mouse moved to (693, 188)
Screenshot: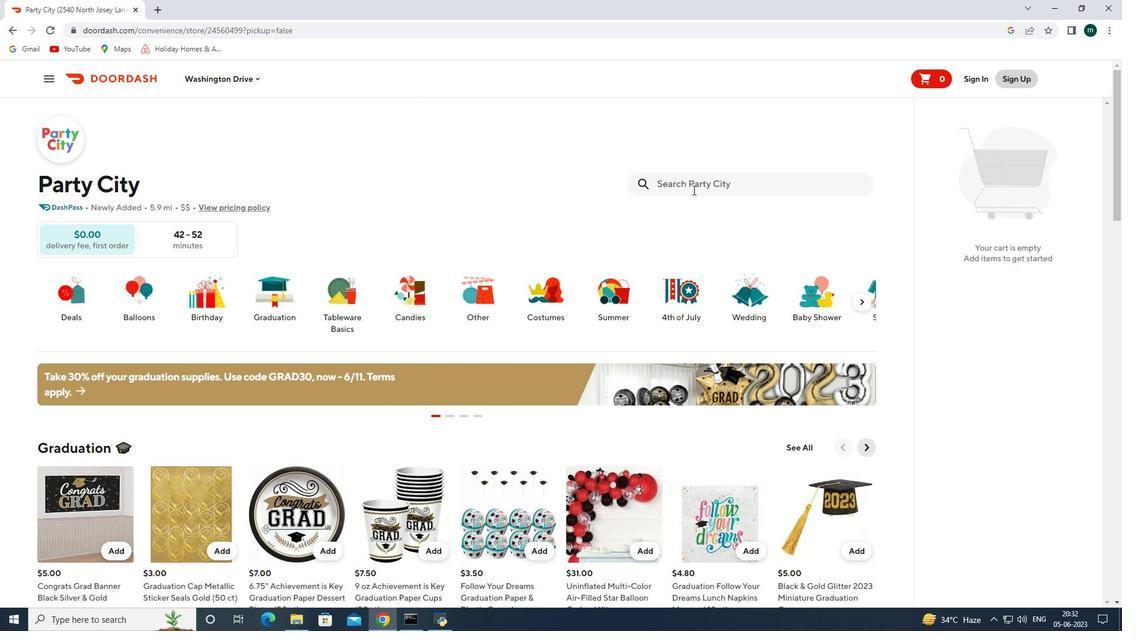 
Action: Mouse pressed left at (693, 188)
Screenshot: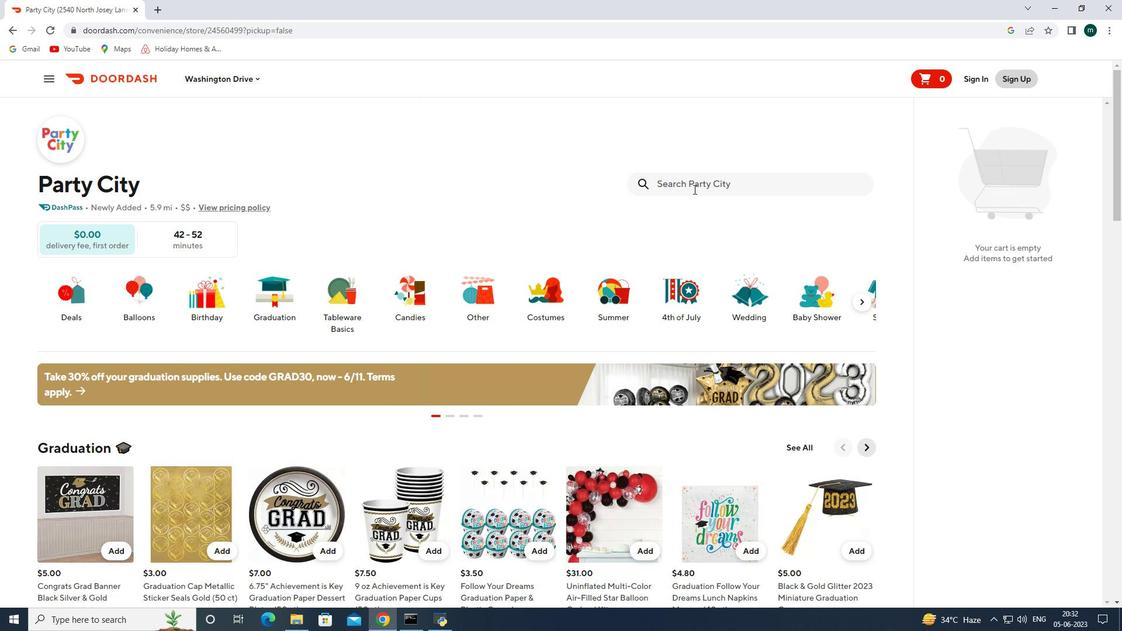 
Action: Key pressed foil<Key.space>fringe<Key.space>doorway<Key.space>curtain<Key.space>red<Key.enter>
Screenshot: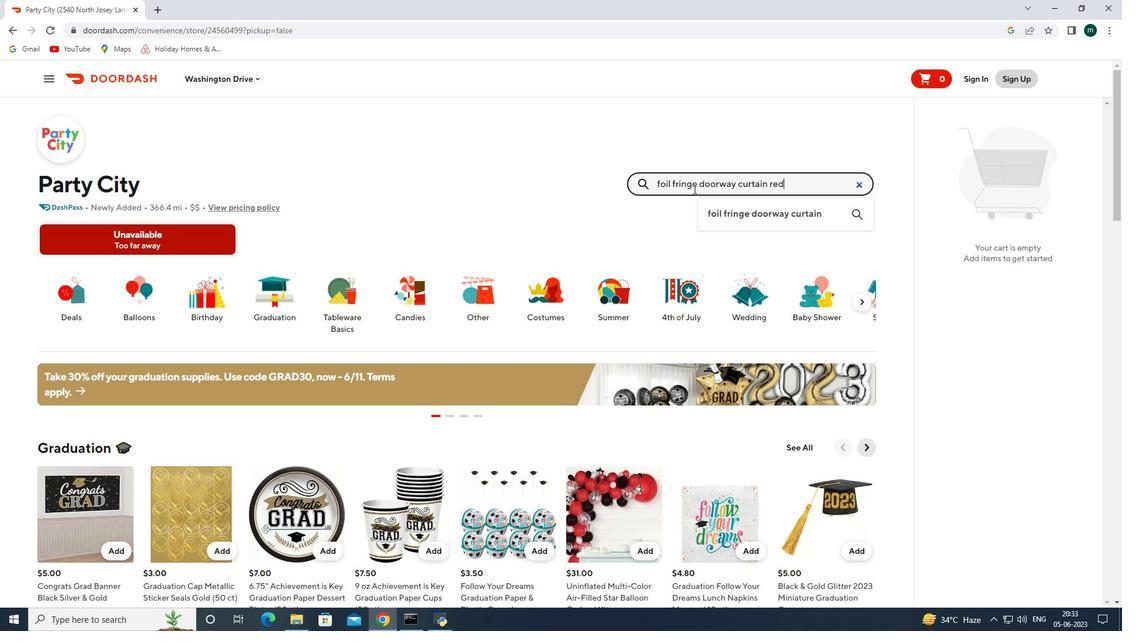 
Action: Mouse moved to (690, 145)
Screenshot: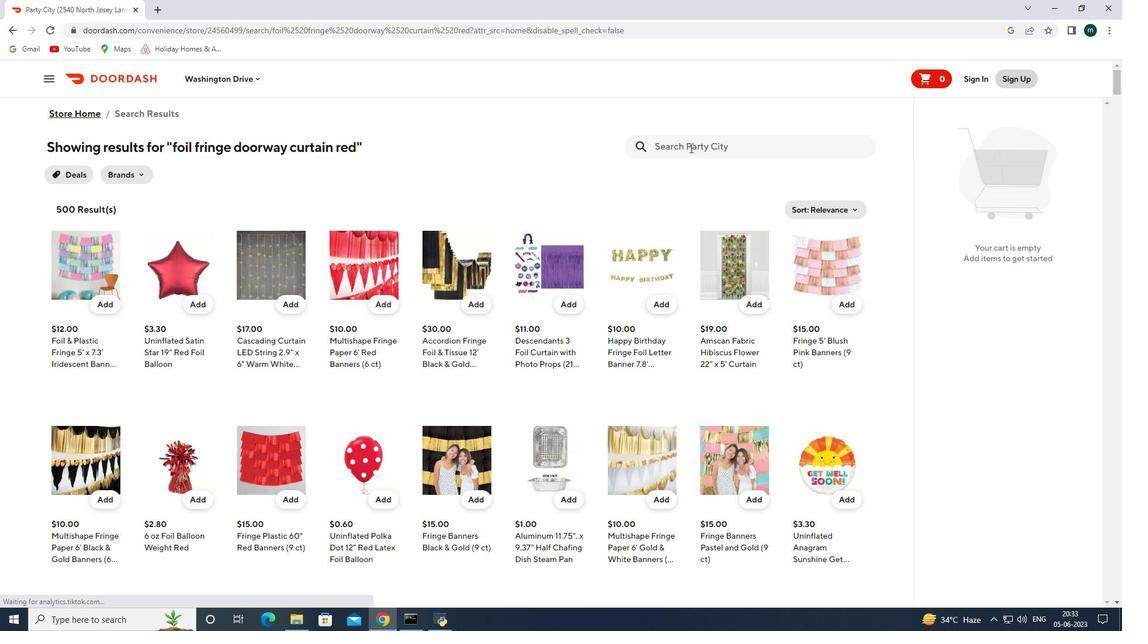 
Action: Mouse pressed left at (690, 145)
Screenshot: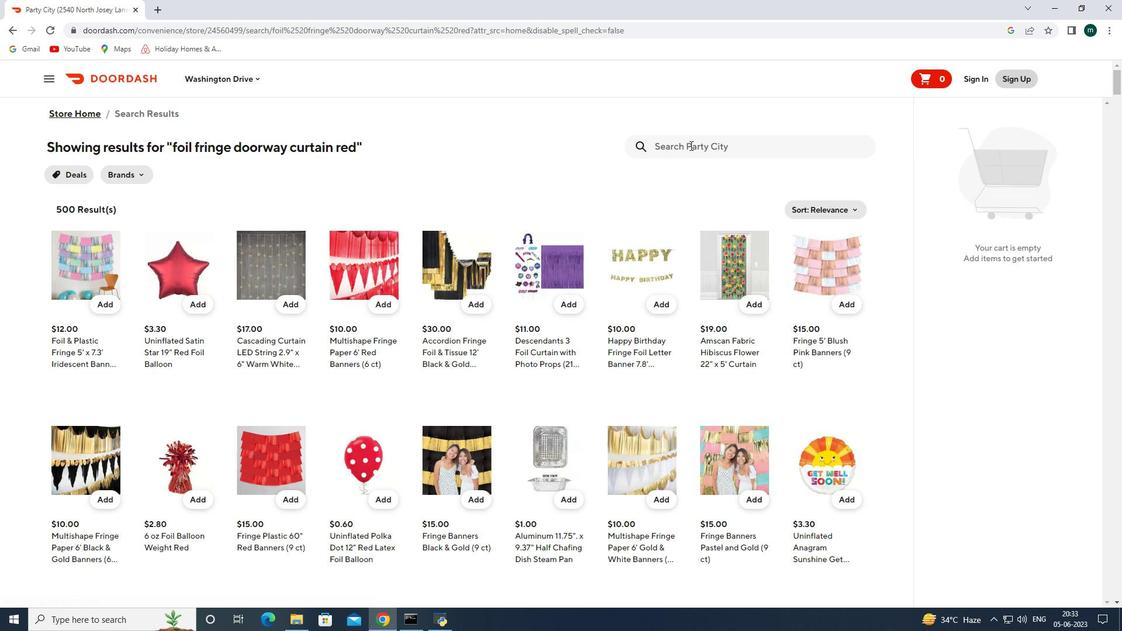 
Action: Key pressed graduation<Key.enter>
Screenshot: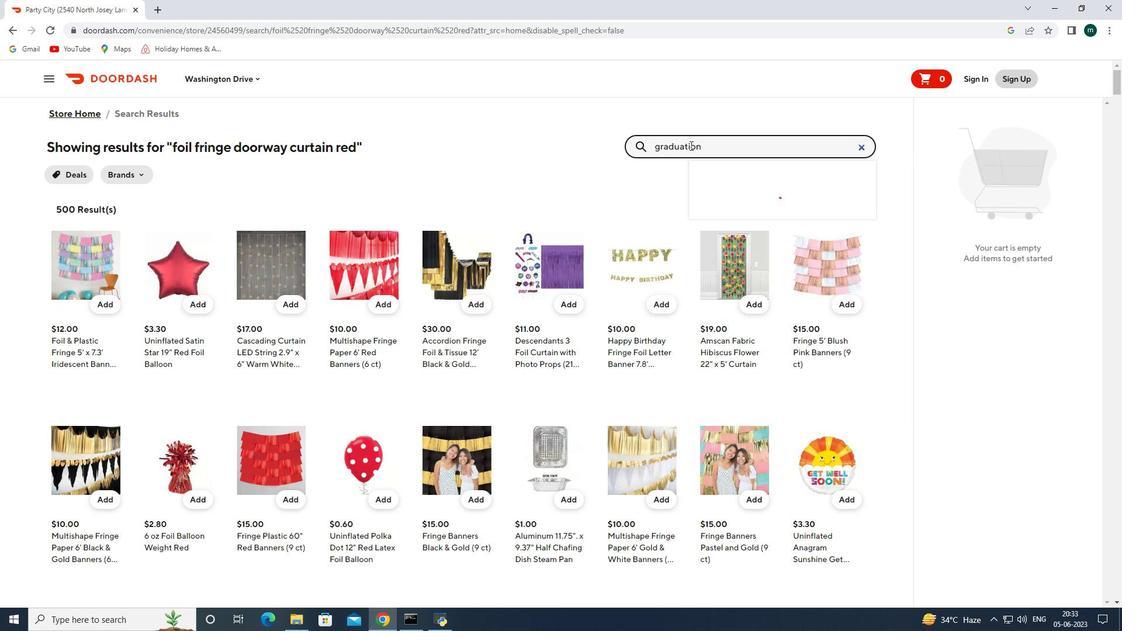 
Action: Mouse pressed left at (690, 145)
Screenshot: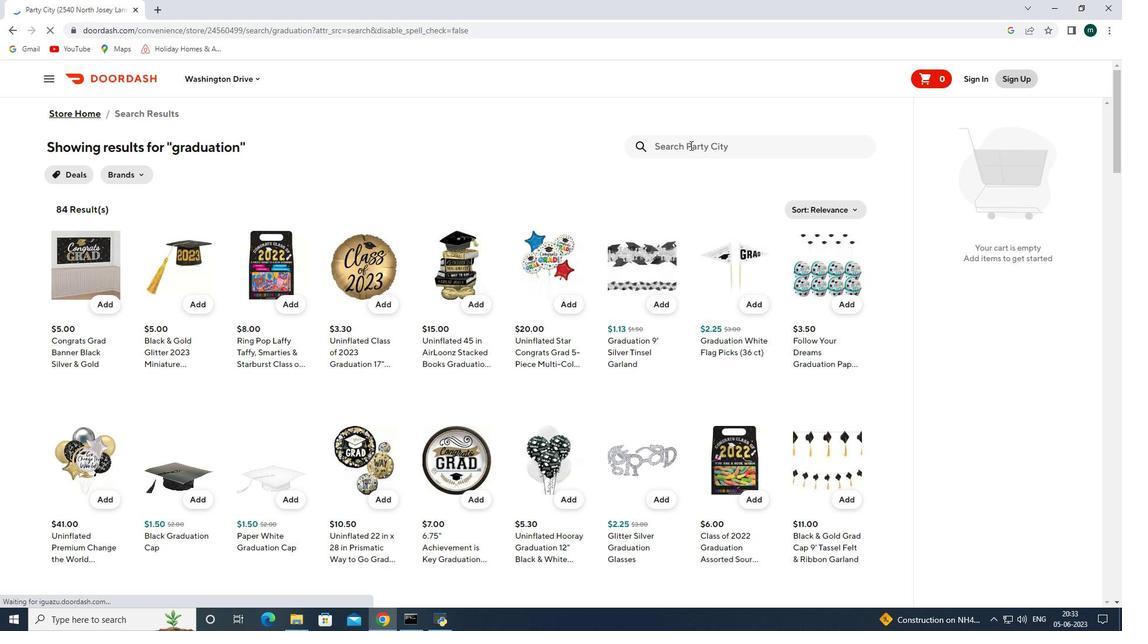 
Action: Key pressed tei<Key.backspace><Key.backspace>ier<Key.space>cupcake<Key.space>stand<Key.space>black<Key.space>gold<Key.space>and<Key.space>siver<Key.enter>
Screenshot: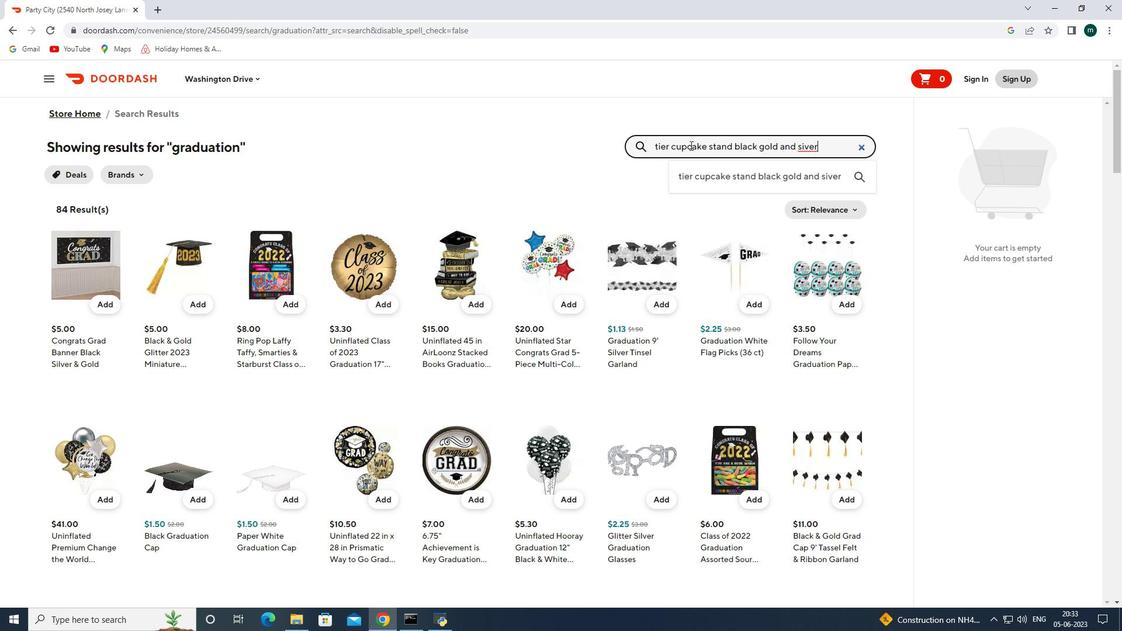 
Action: Mouse moved to (690, 139)
Screenshot: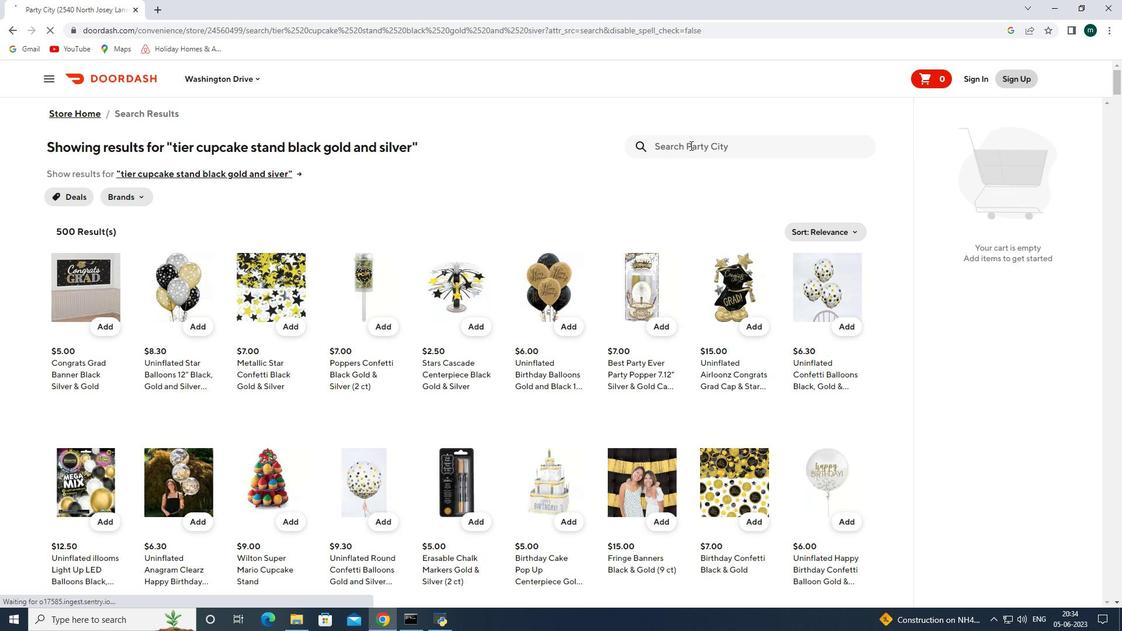 
Action: Mouse pressed left at (690, 139)
Screenshot: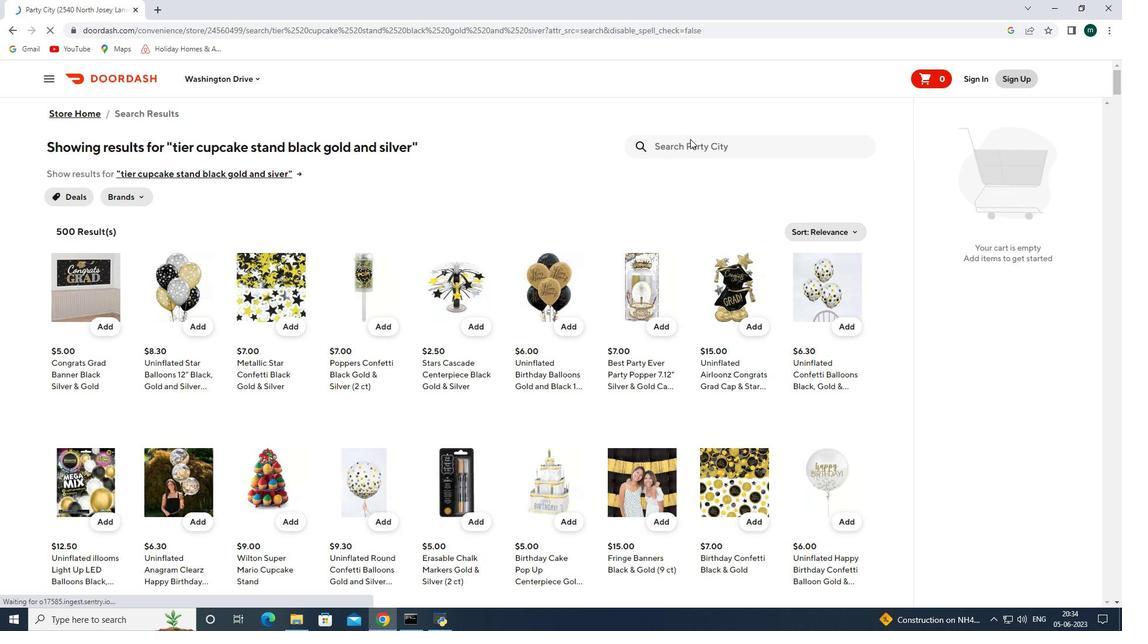 
Action: Mouse moved to (689, 144)
Screenshot: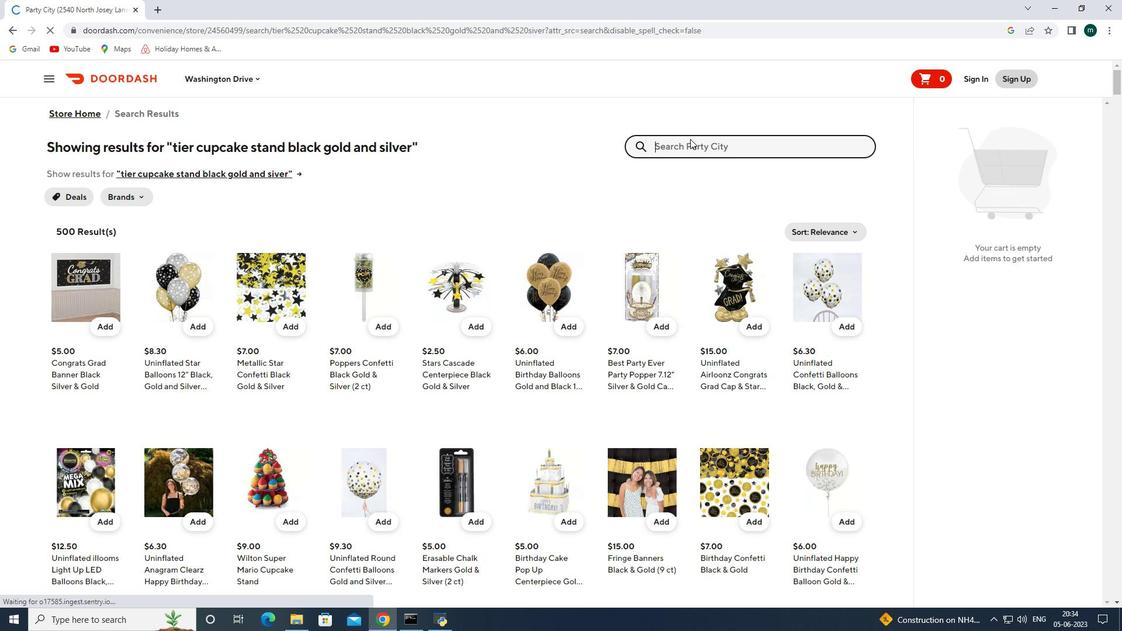 
Action: Key pressed uninflated<Key.space>latex<Key.space>baloons<Key.space>12<Key.space>pink<Key.space>pearl<Key.enter>
Screenshot: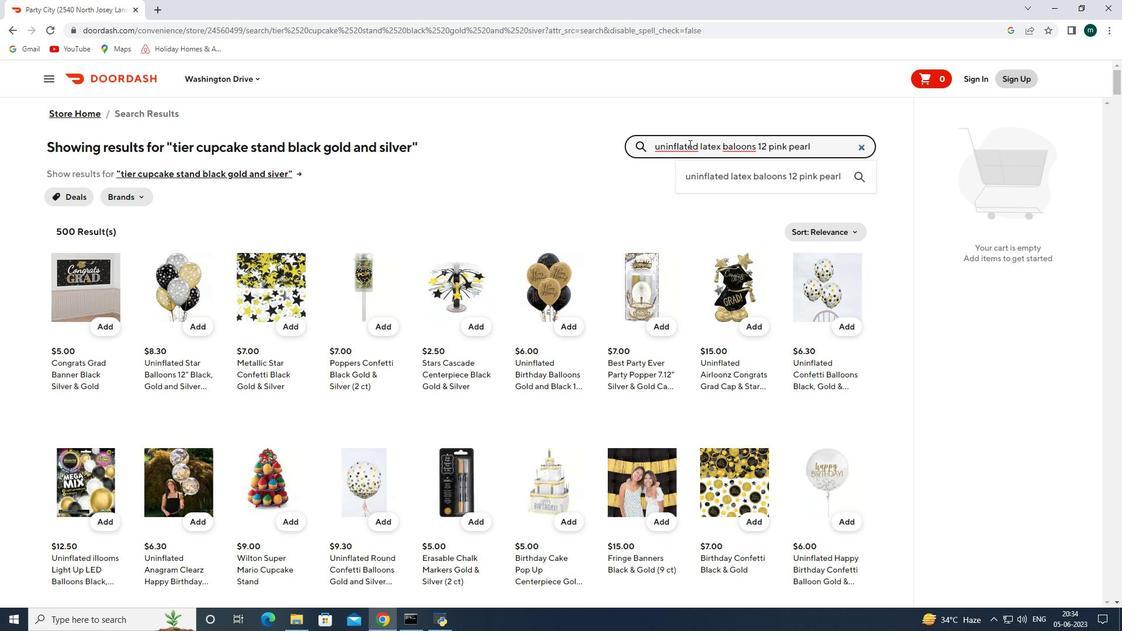 
Action: Mouse moved to (109, 303)
Screenshot: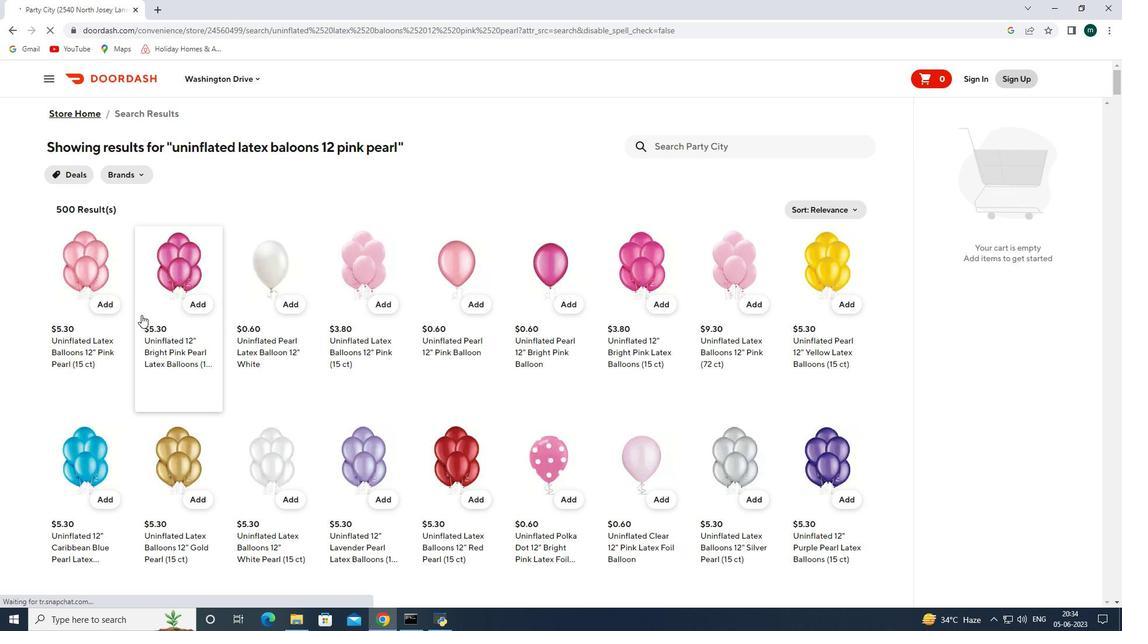 
Action: Mouse pressed left at (109, 303)
Screenshot: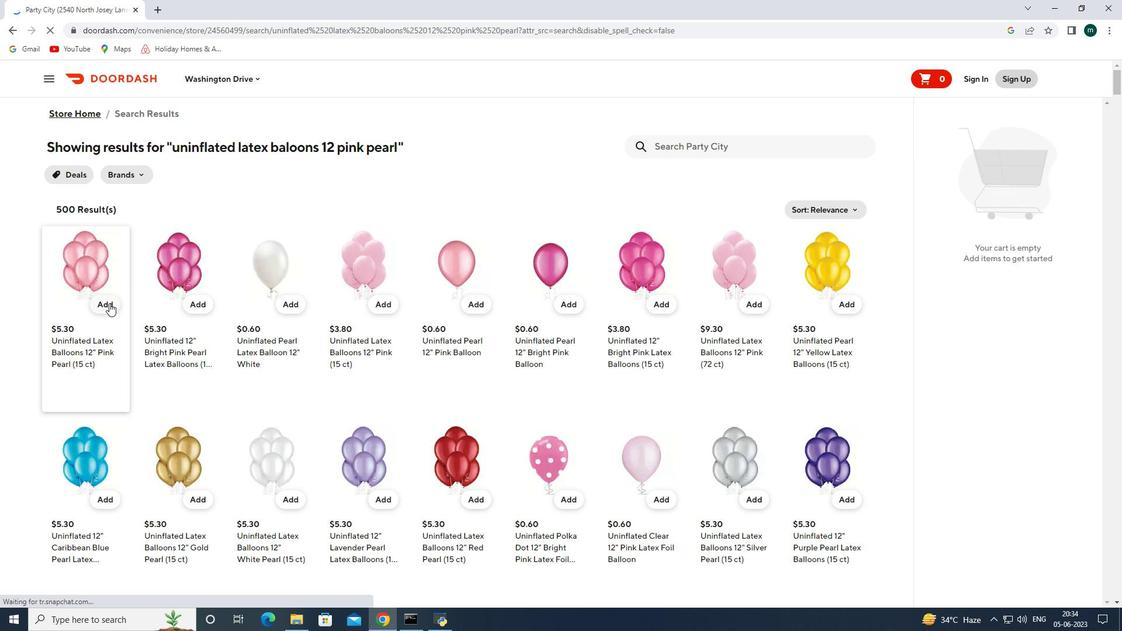 
Action: Mouse moved to (741, 146)
Screenshot: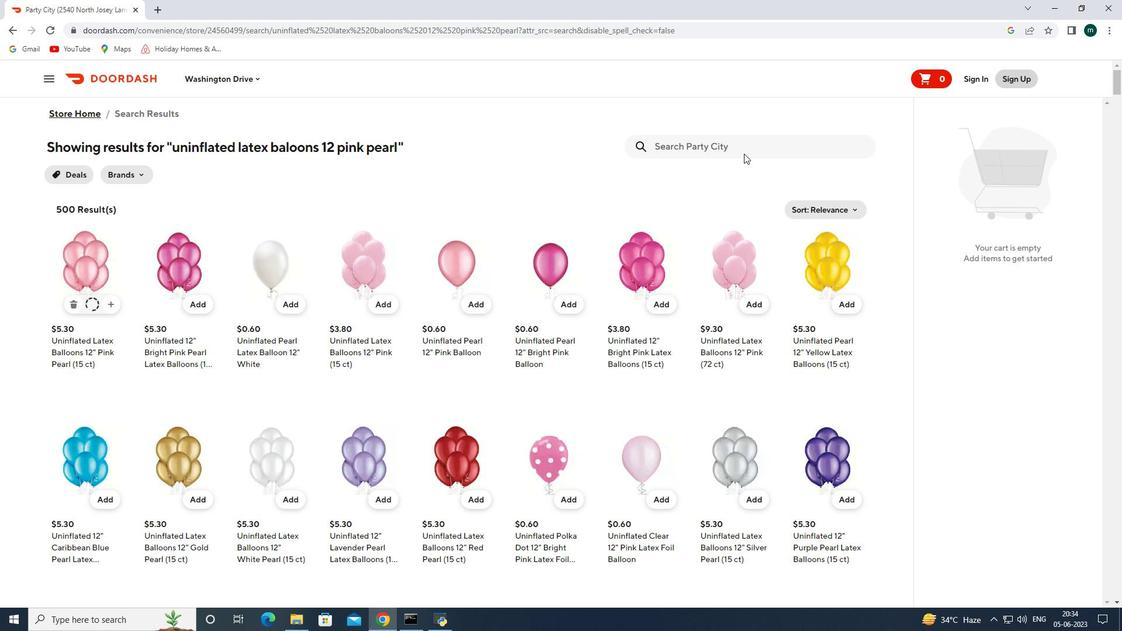 
Action: Mouse pressed left at (741, 146)
Screenshot: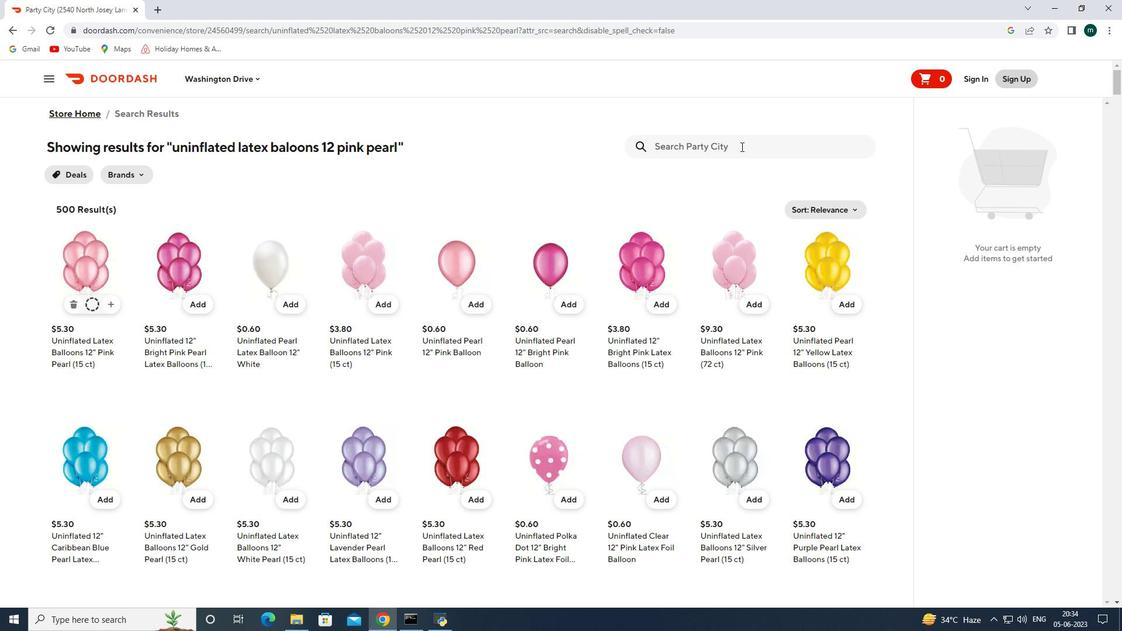 
Action: Key pressed congrats<Key.space>grad<Key.space>cardstock<Key.space>cutouts<Key.space>multicolor<Key.enter>
Screenshot: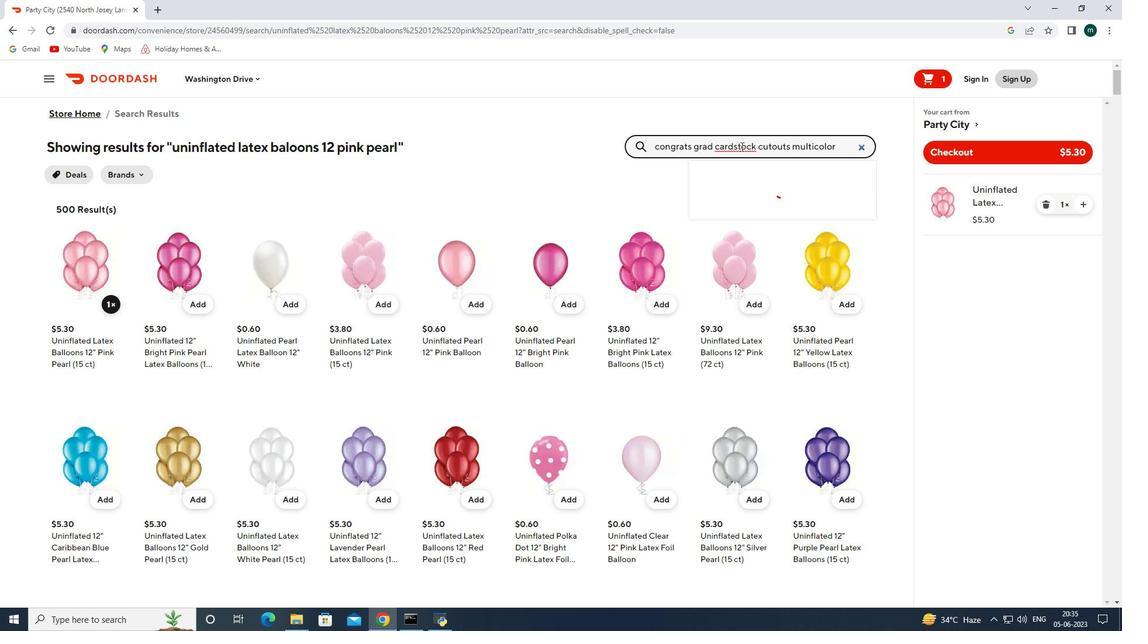 
Action: Mouse pressed left at (741, 146)
Screenshot: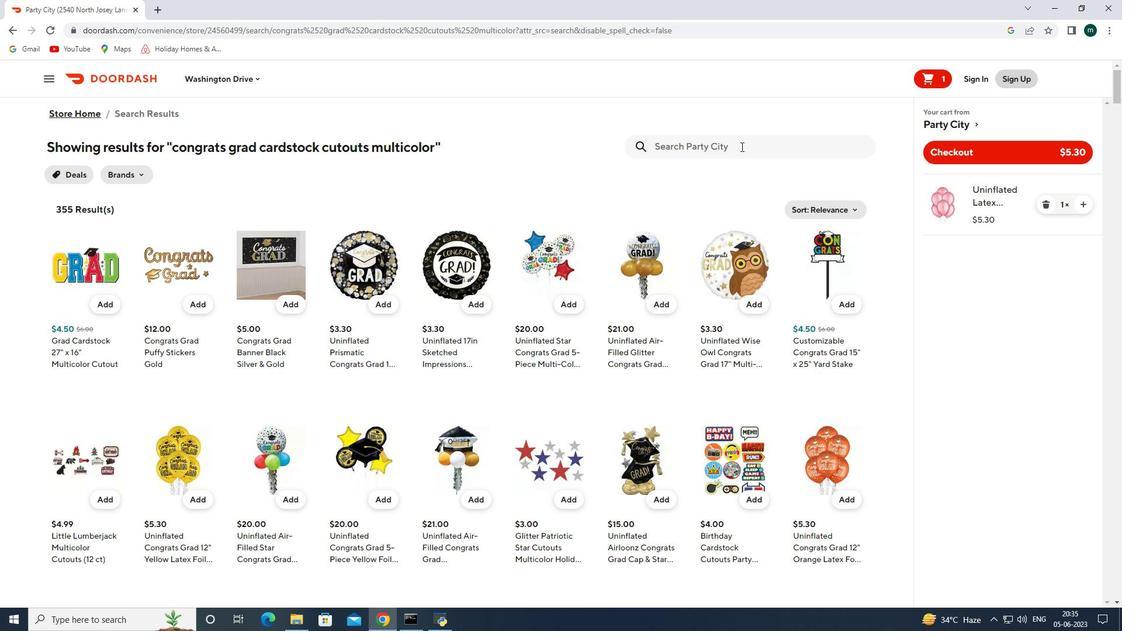 
Action: Key pressed crayola<Key.space>gummies<Key.space>candy<Key.space>variety<Key.space>pack<Key.enter>
Screenshot: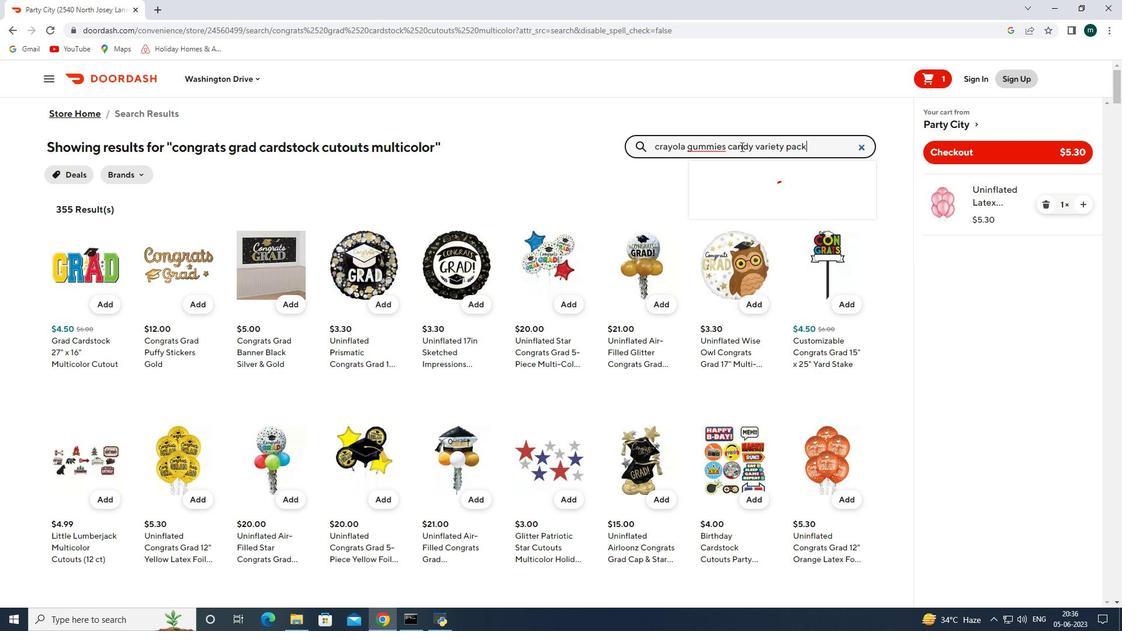 
Action: Mouse moved to (1048, 149)
Screenshot: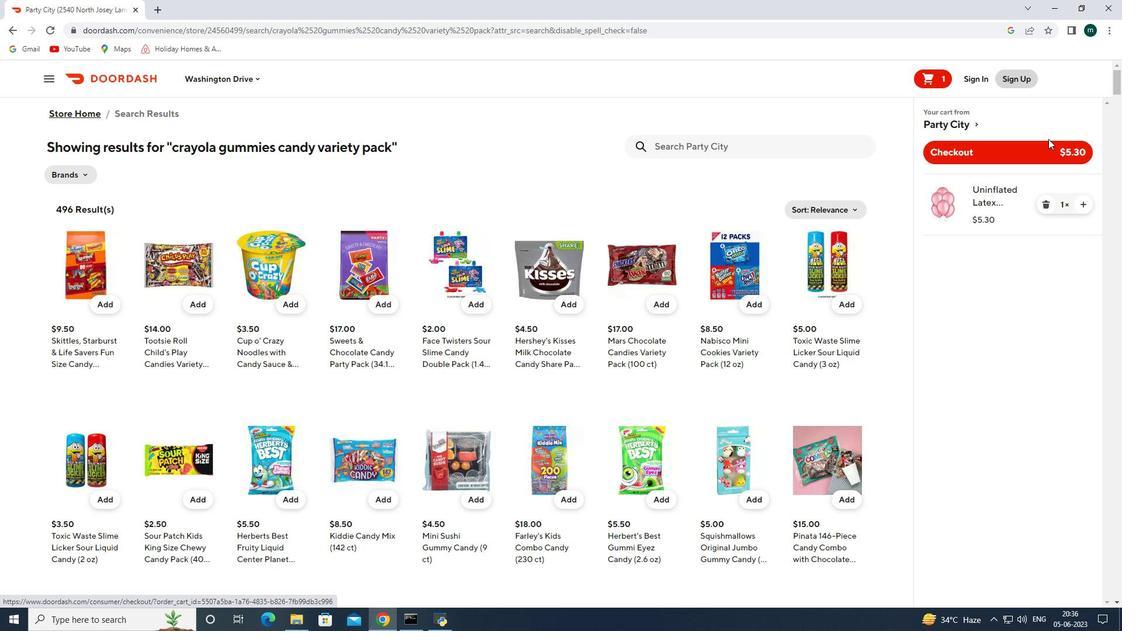 
Action: Mouse pressed left at (1048, 149)
Screenshot: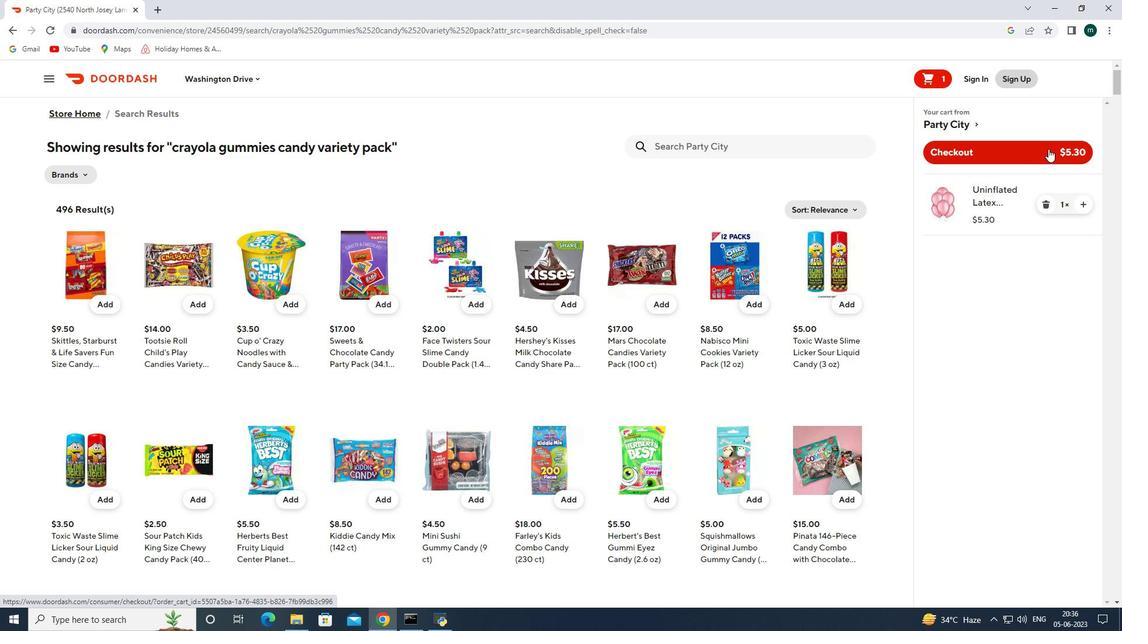 
